 Task: Create a rule when checklist name is added to a card by anyone except me.
Action: Mouse pressed left at (530, 439)
Screenshot: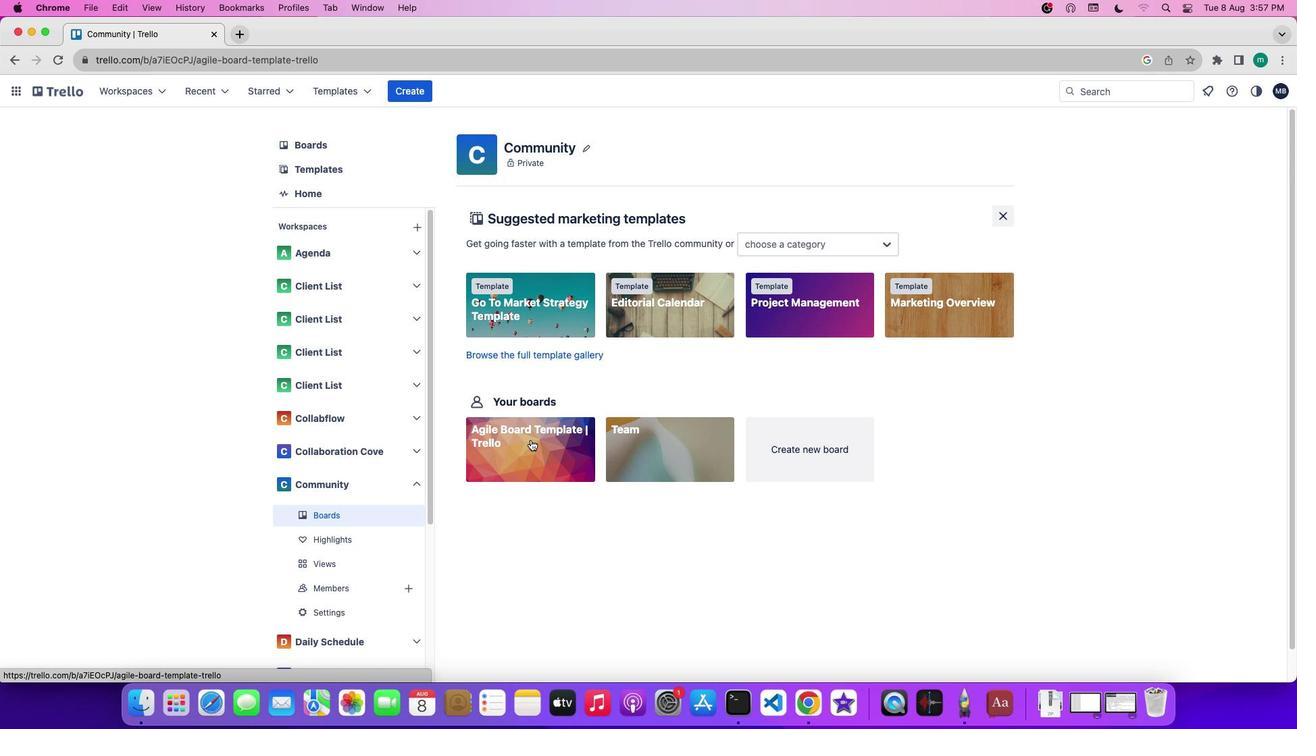 
Action: Mouse moved to (1208, 310)
Screenshot: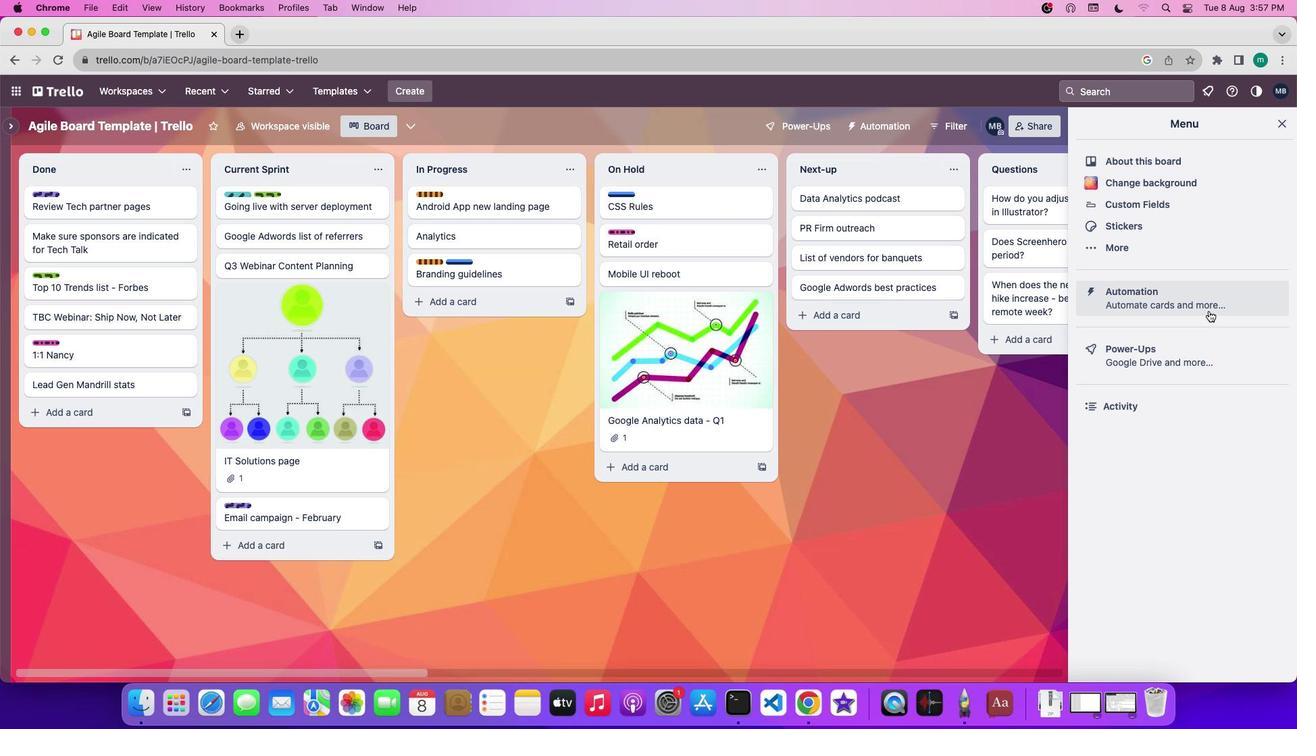 
Action: Mouse pressed left at (1208, 310)
Screenshot: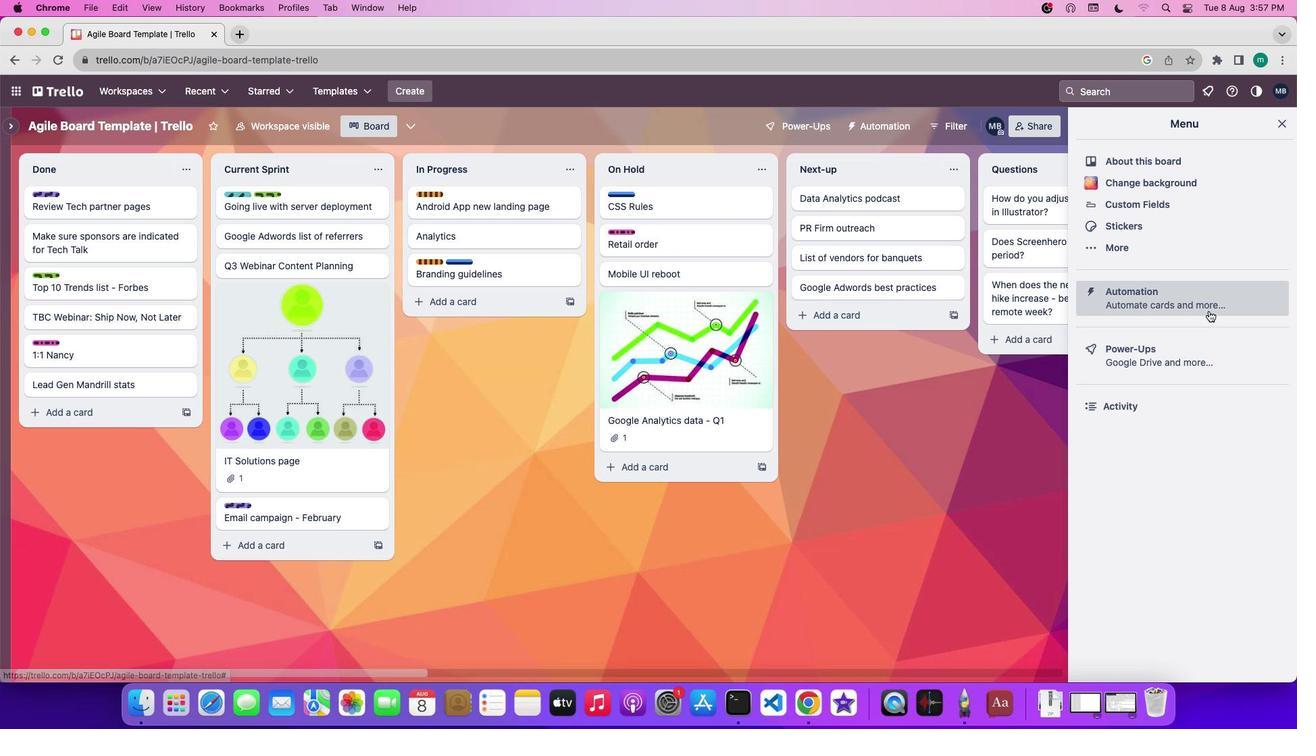 
Action: Mouse moved to (115, 251)
Screenshot: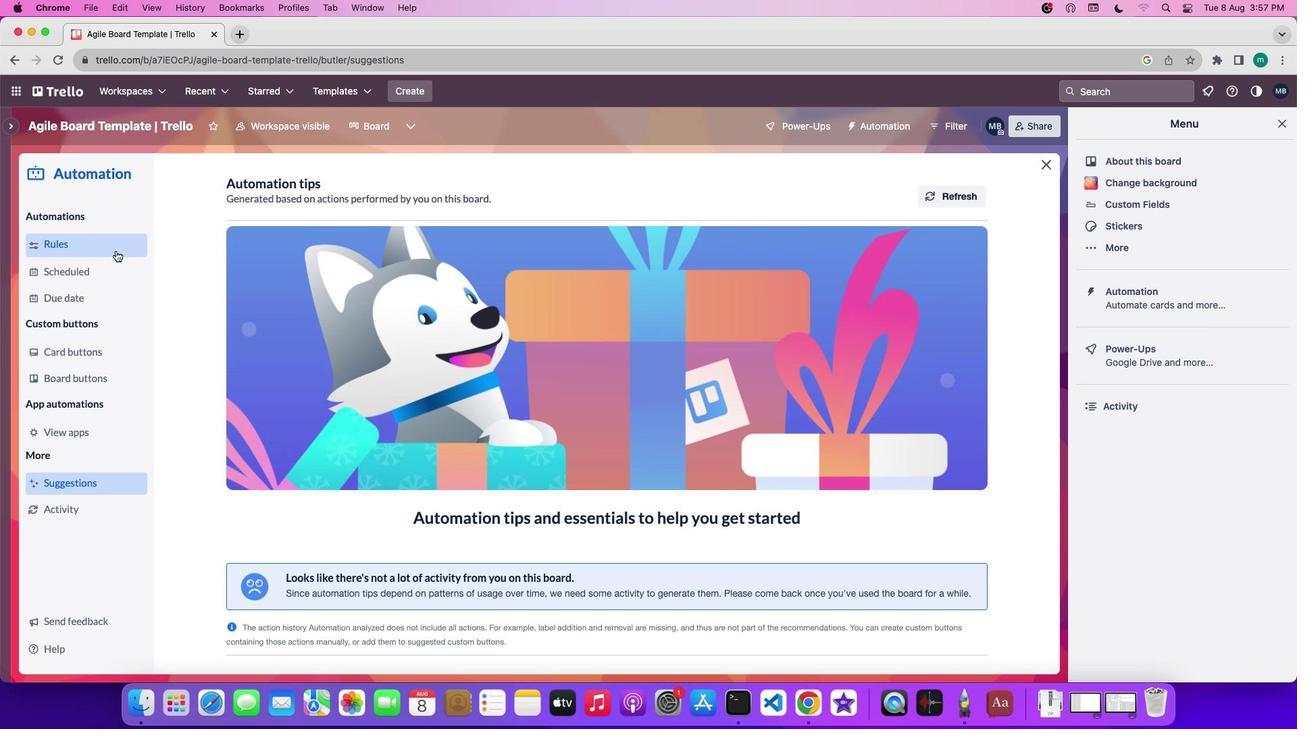 
Action: Mouse pressed left at (115, 251)
Screenshot: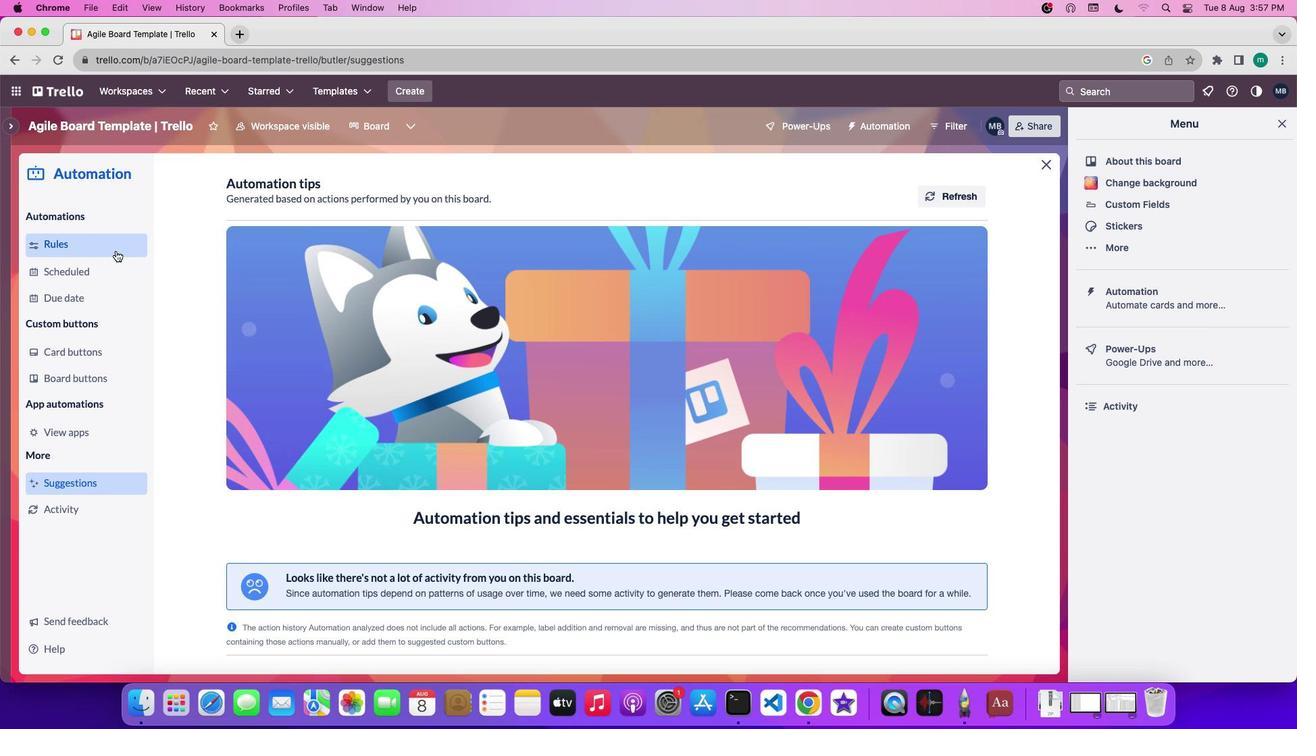 
Action: Mouse moved to (897, 189)
Screenshot: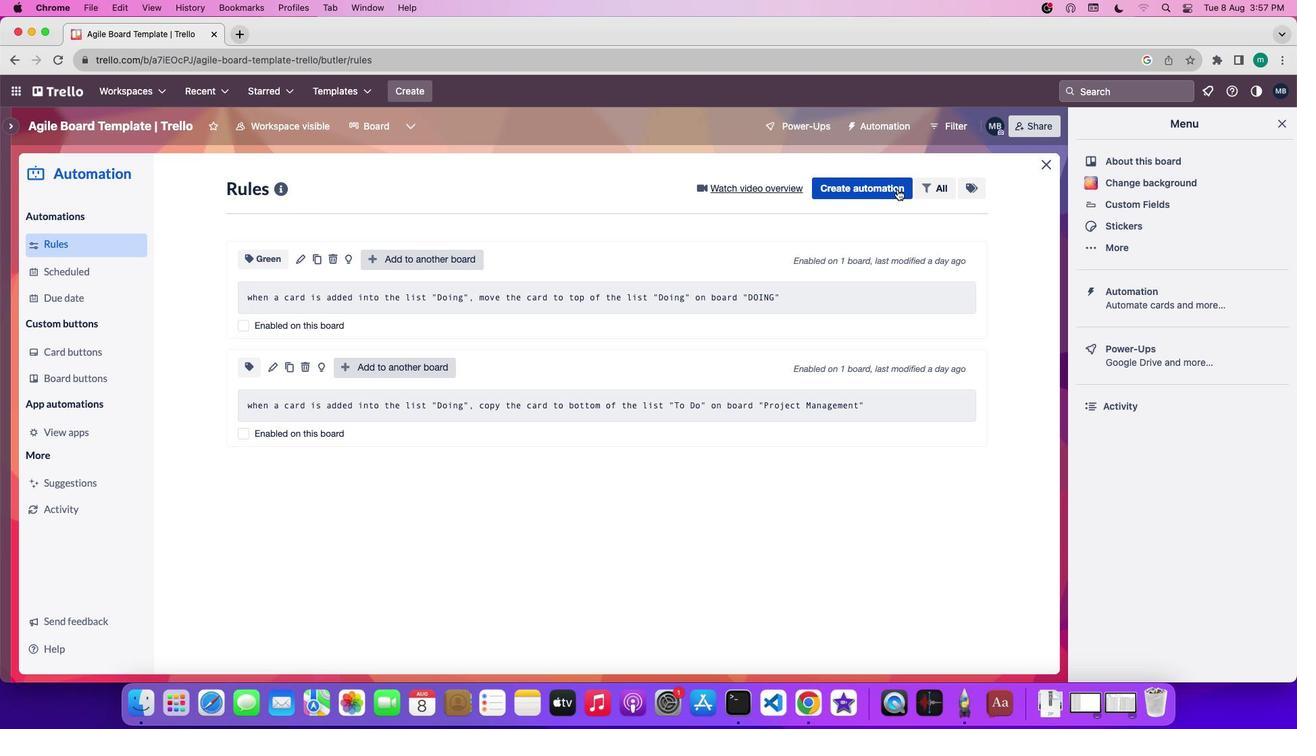 
Action: Mouse pressed left at (897, 189)
Screenshot: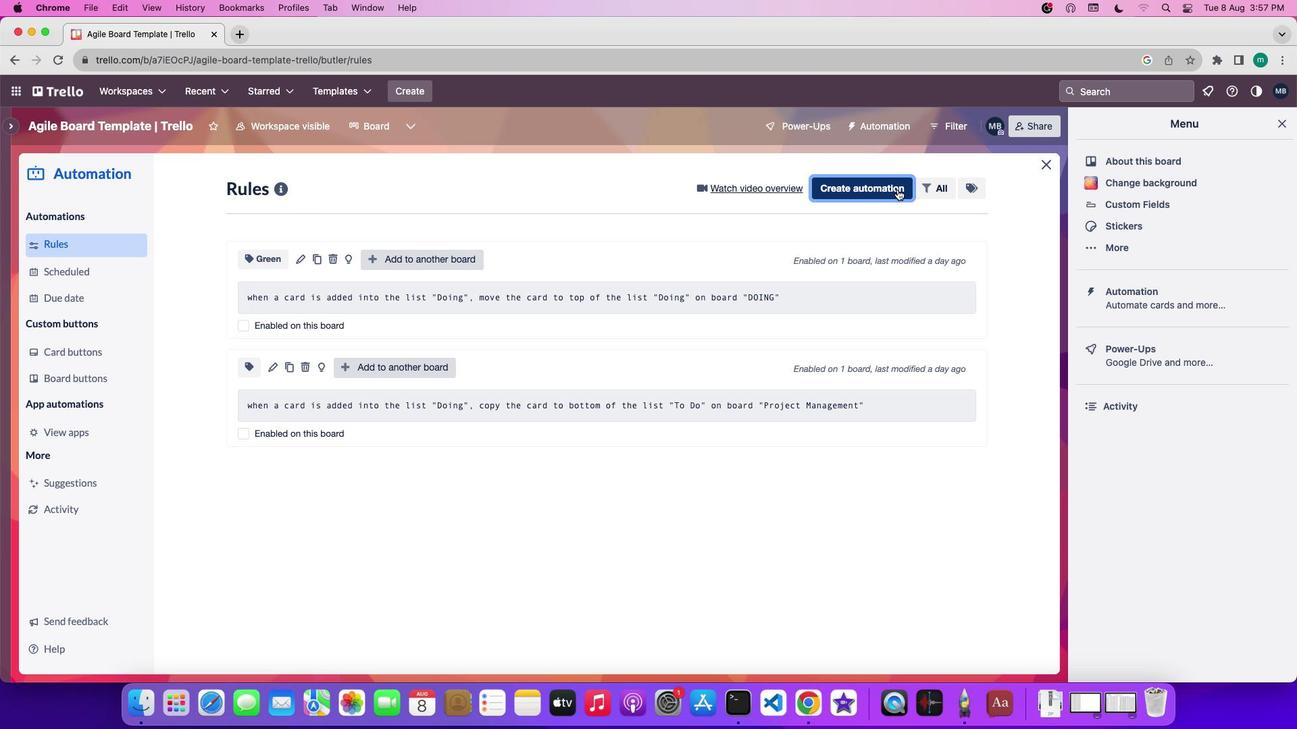 
Action: Mouse moved to (870, 402)
Screenshot: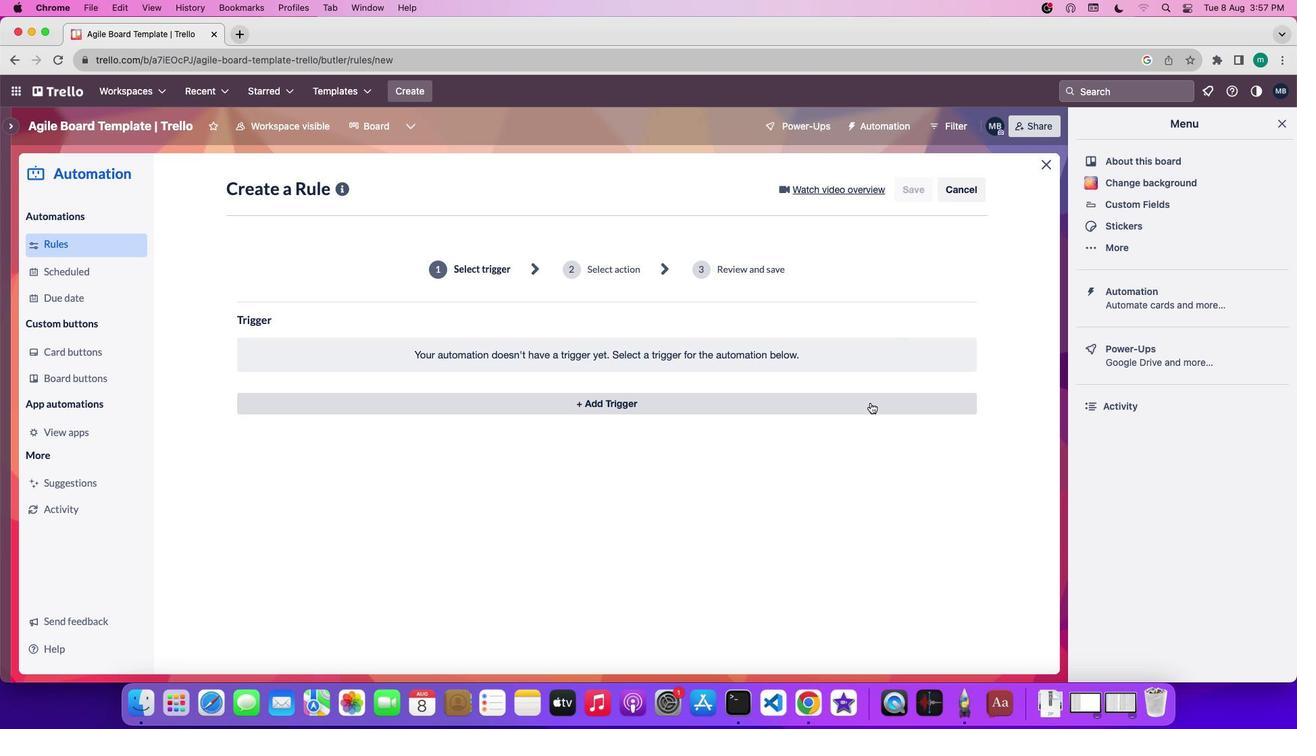 
Action: Mouse pressed left at (870, 402)
Screenshot: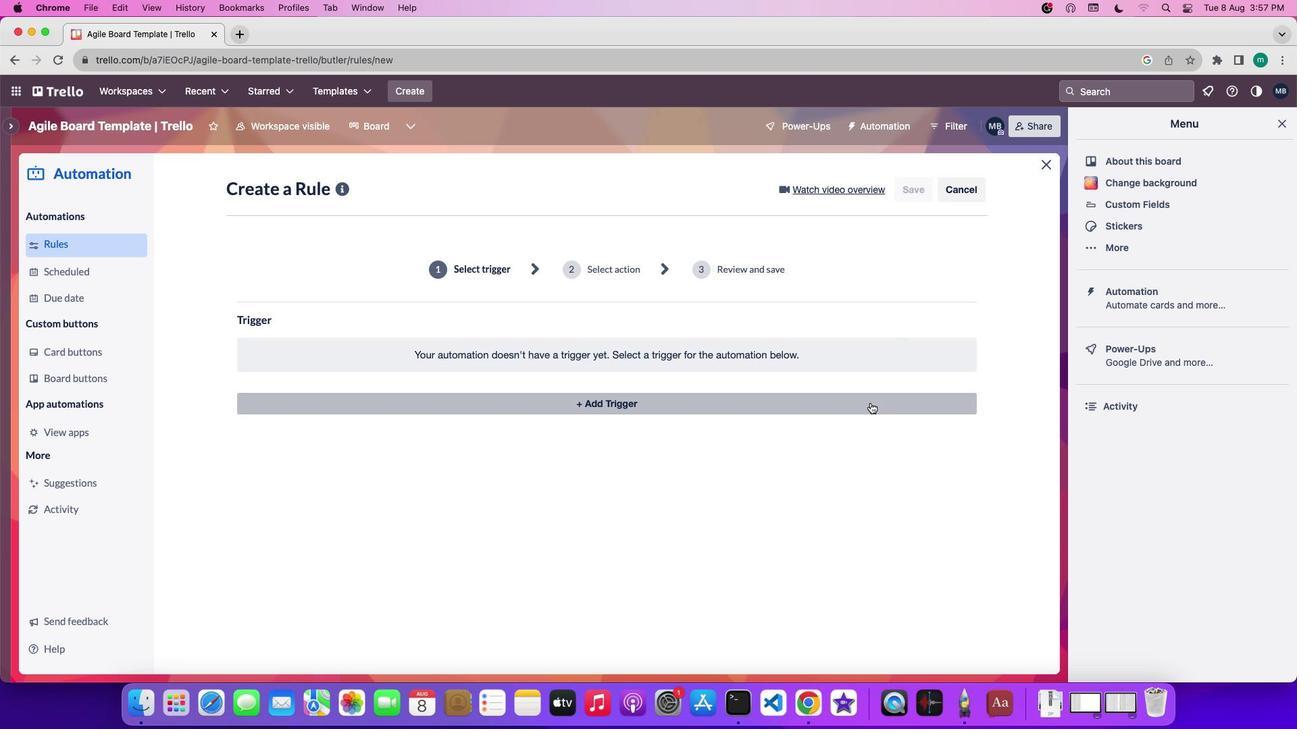 
Action: Mouse moved to (439, 458)
Screenshot: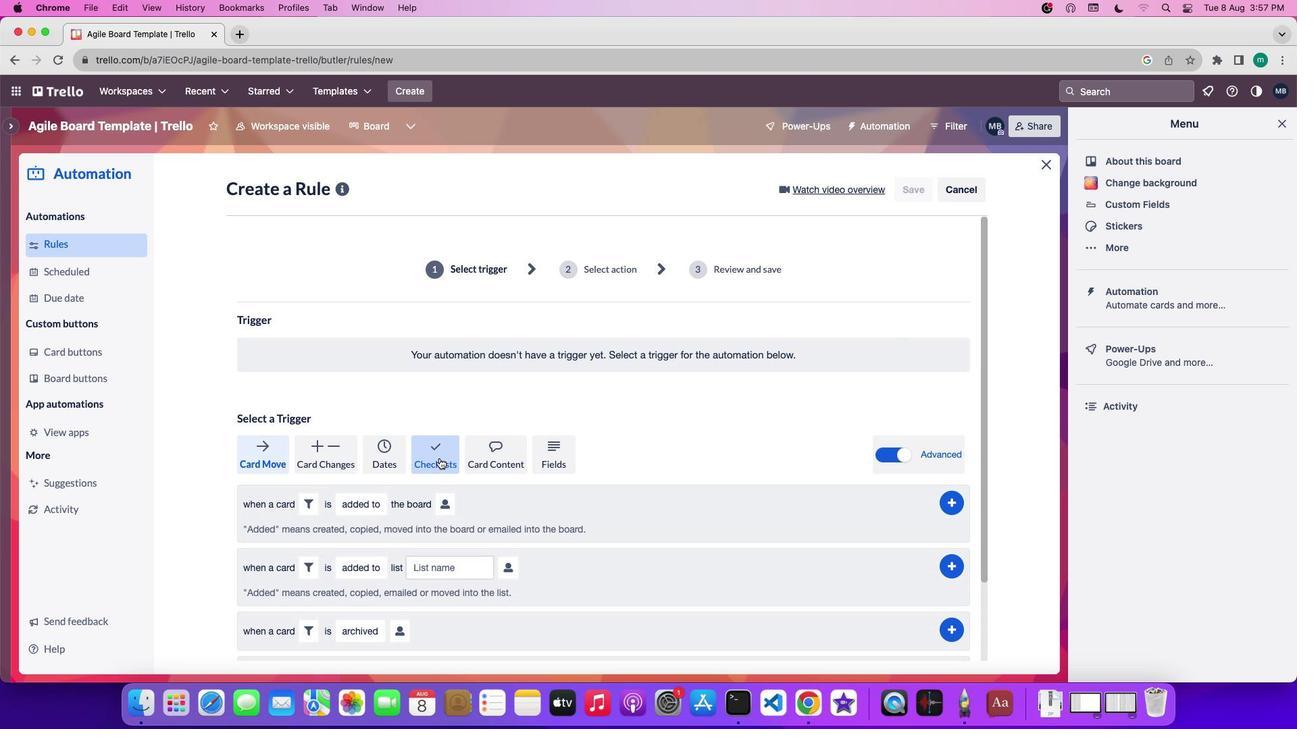 
Action: Mouse pressed left at (439, 458)
Screenshot: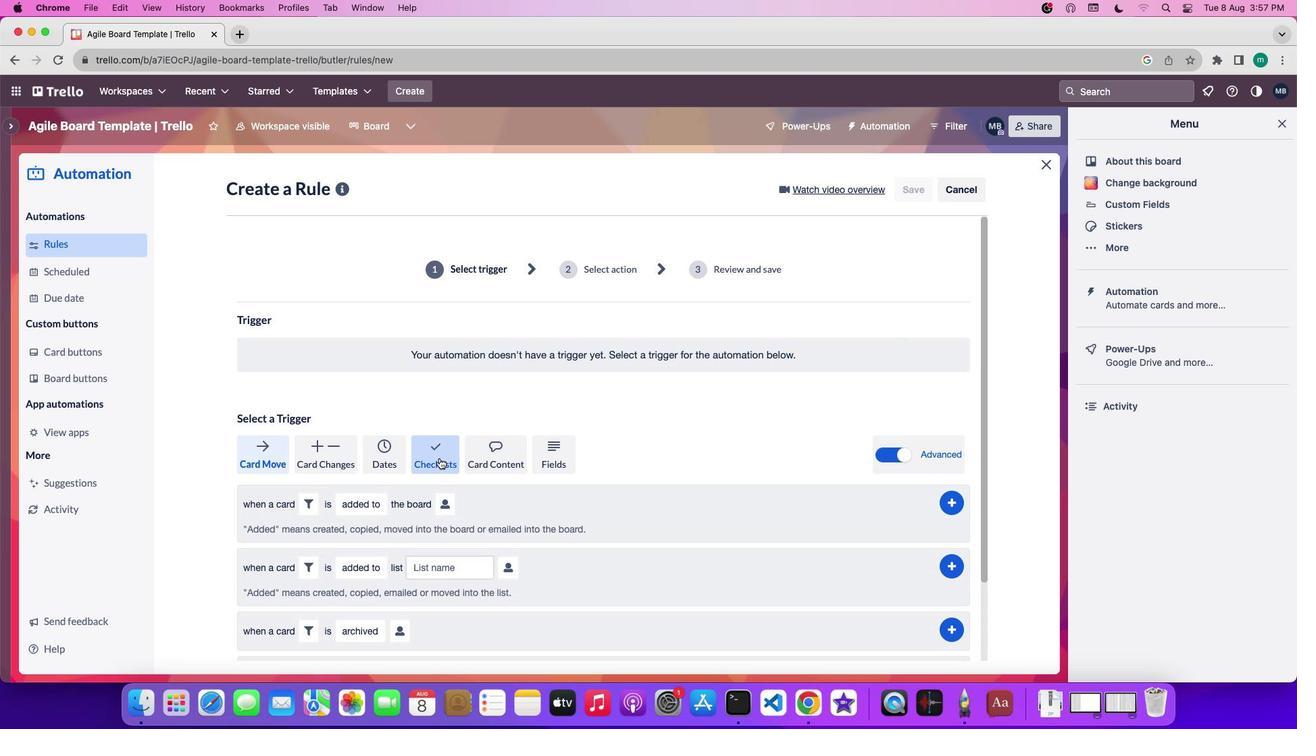 
Action: Mouse moved to (485, 484)
Screenshot: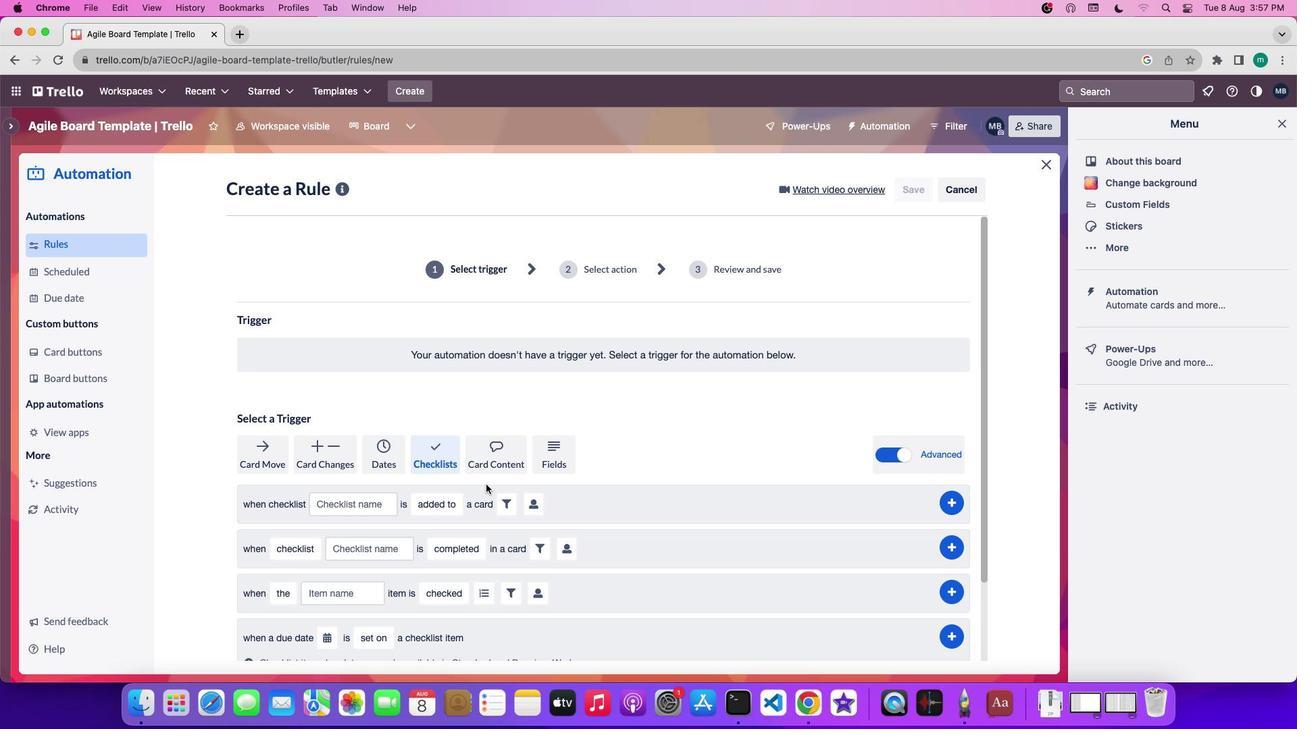
Action: Mouse scrolled (485, 484) with delta (0, 0)
Screenshot: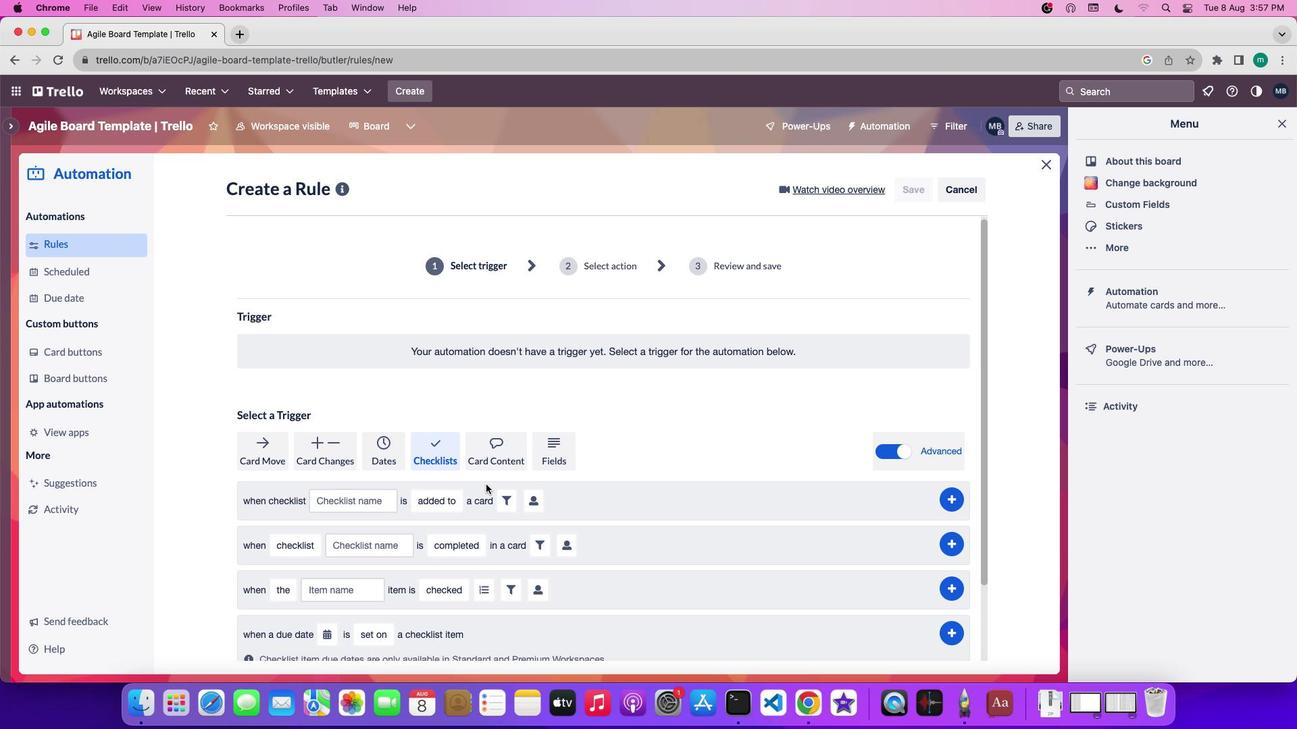 
Action: Mouse scrolled (485, 484) with delta (0, 0)
Screenshot: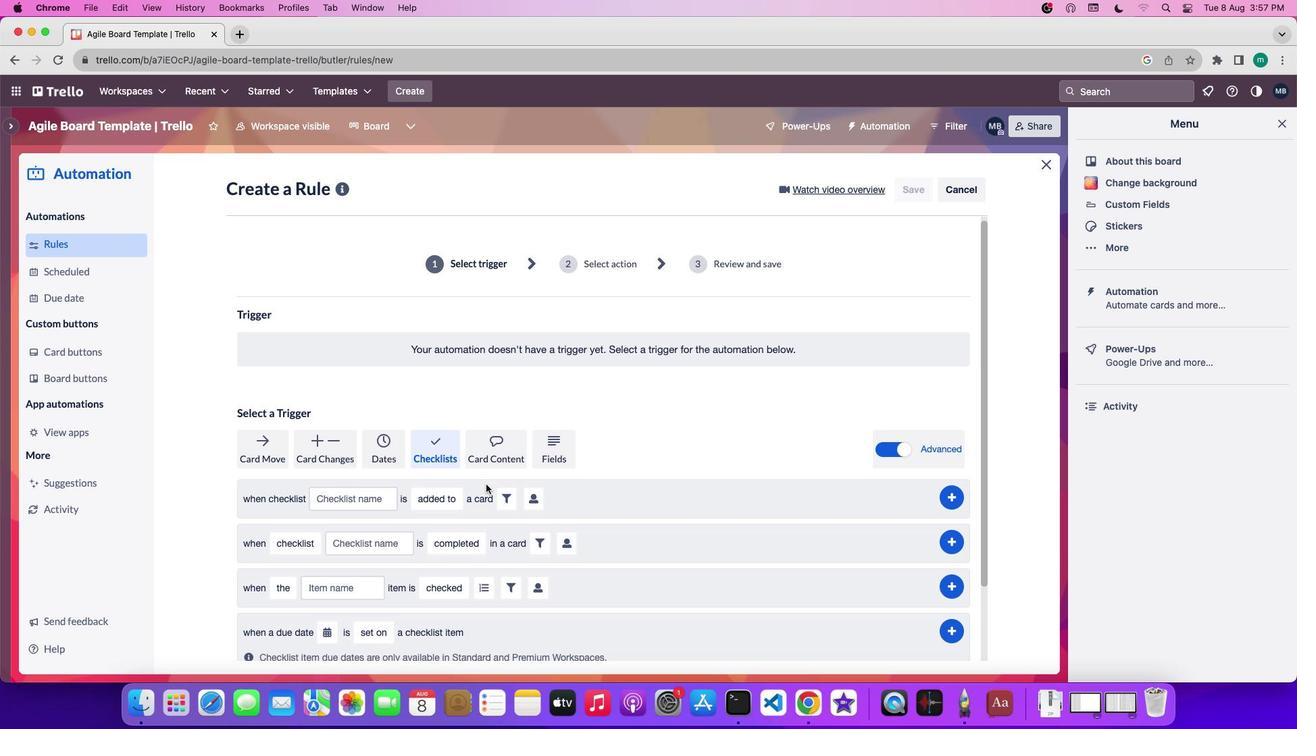 
Action: Mouse scrolled (485, 484) with delta (0, -1)
Screenshot: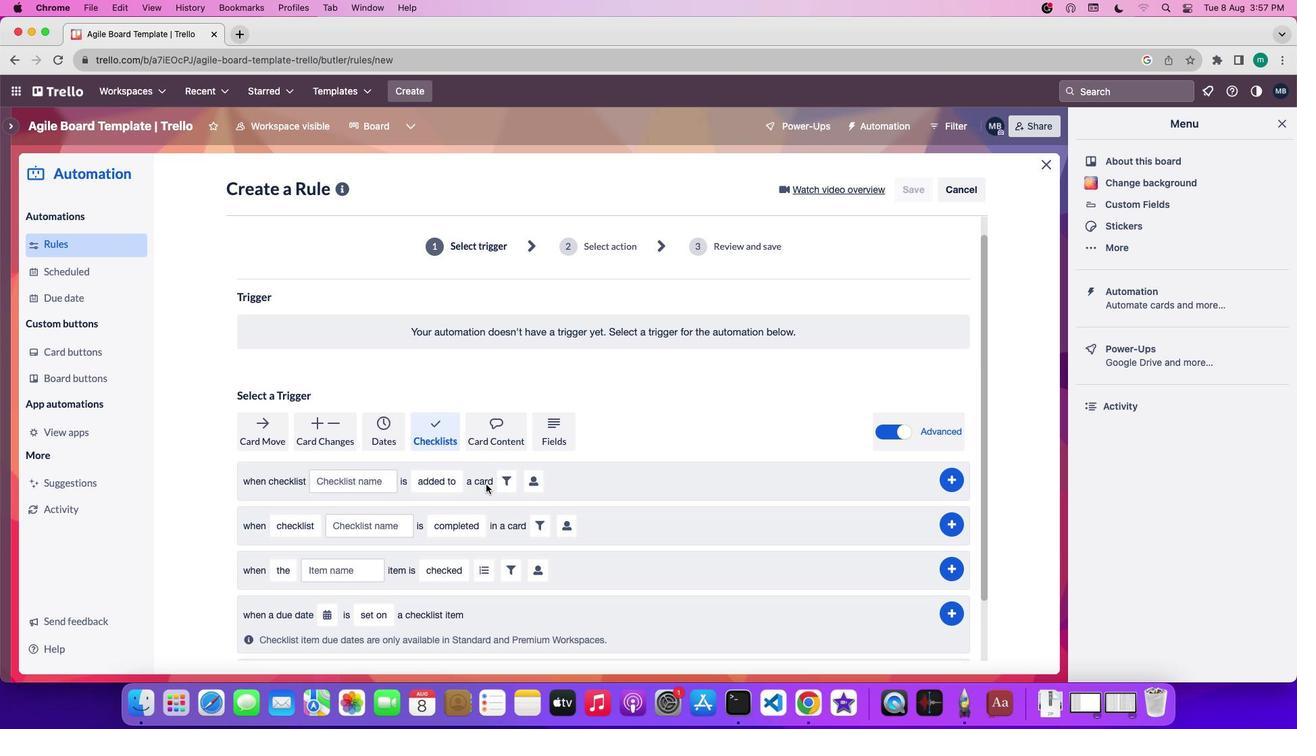 
Action: Mouse scrolled (485, 484) with delta (0, -1)
Screenshot: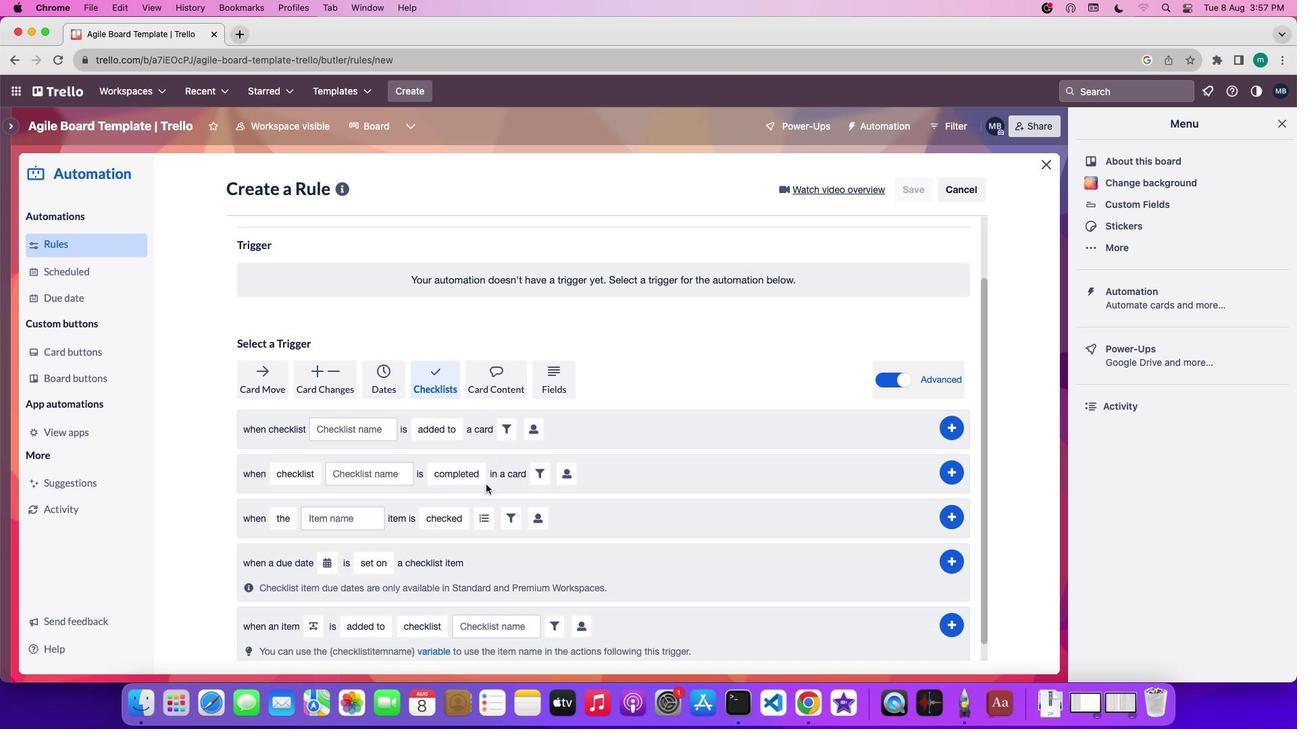 
Action: Mouse moved to (484, 485)
Screenshot: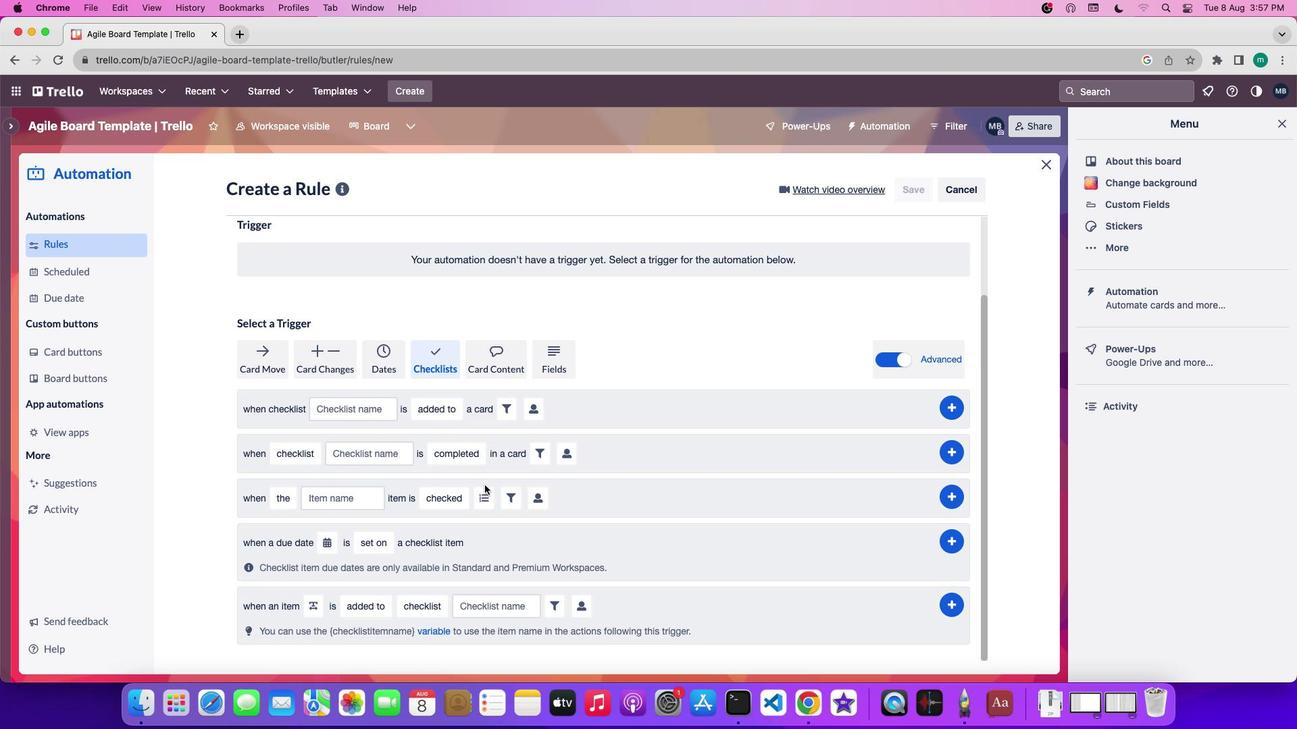 
Action: Mouse scrolled (484, 485) with delta (0, 0)
Screenshot: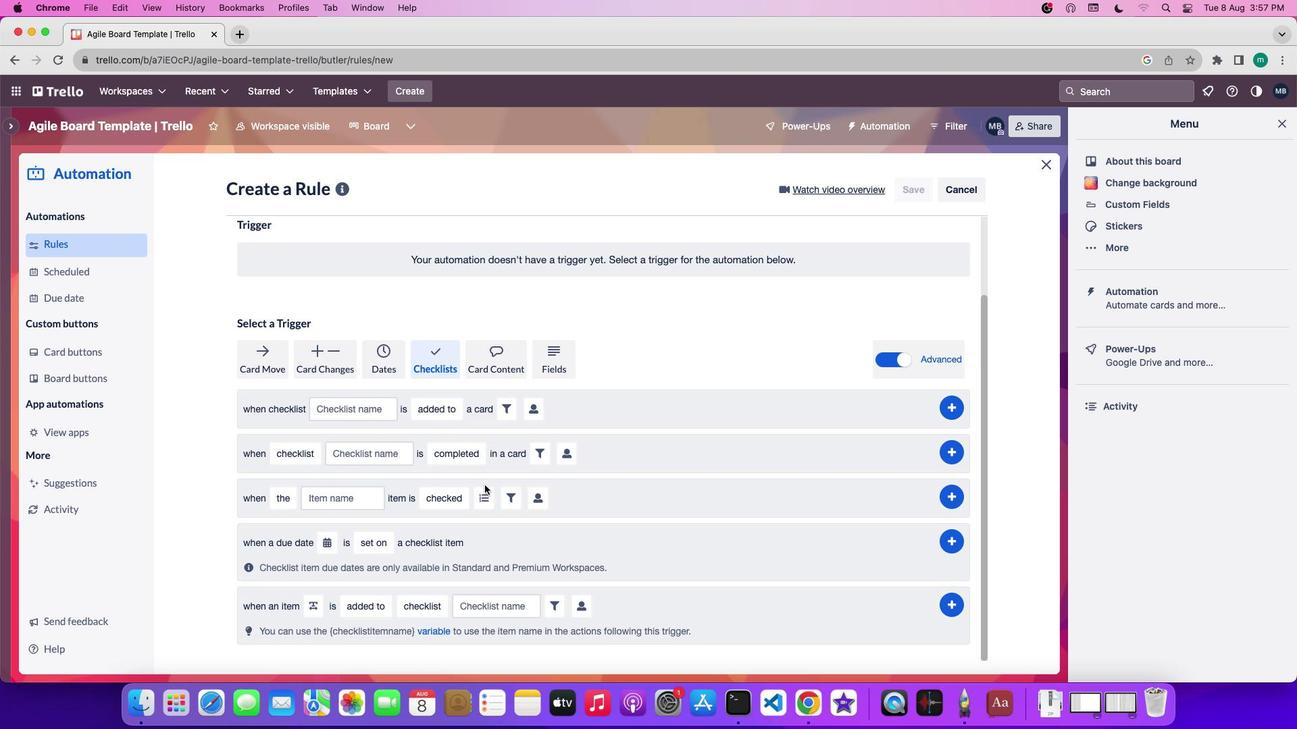 
Action: Mouse scrolled (484, 485) with delta (0, 0)
Screenshot: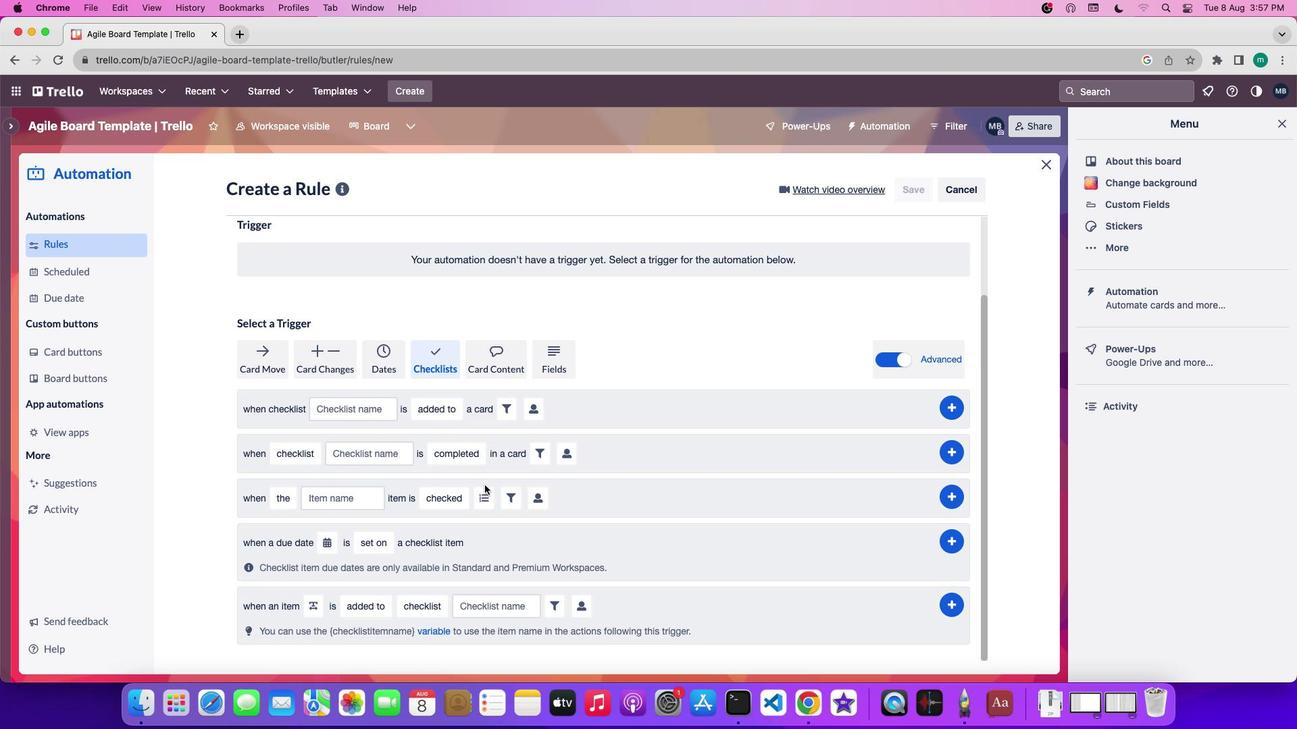 
Action: Mouse moved to (483, 485)
Screenshot: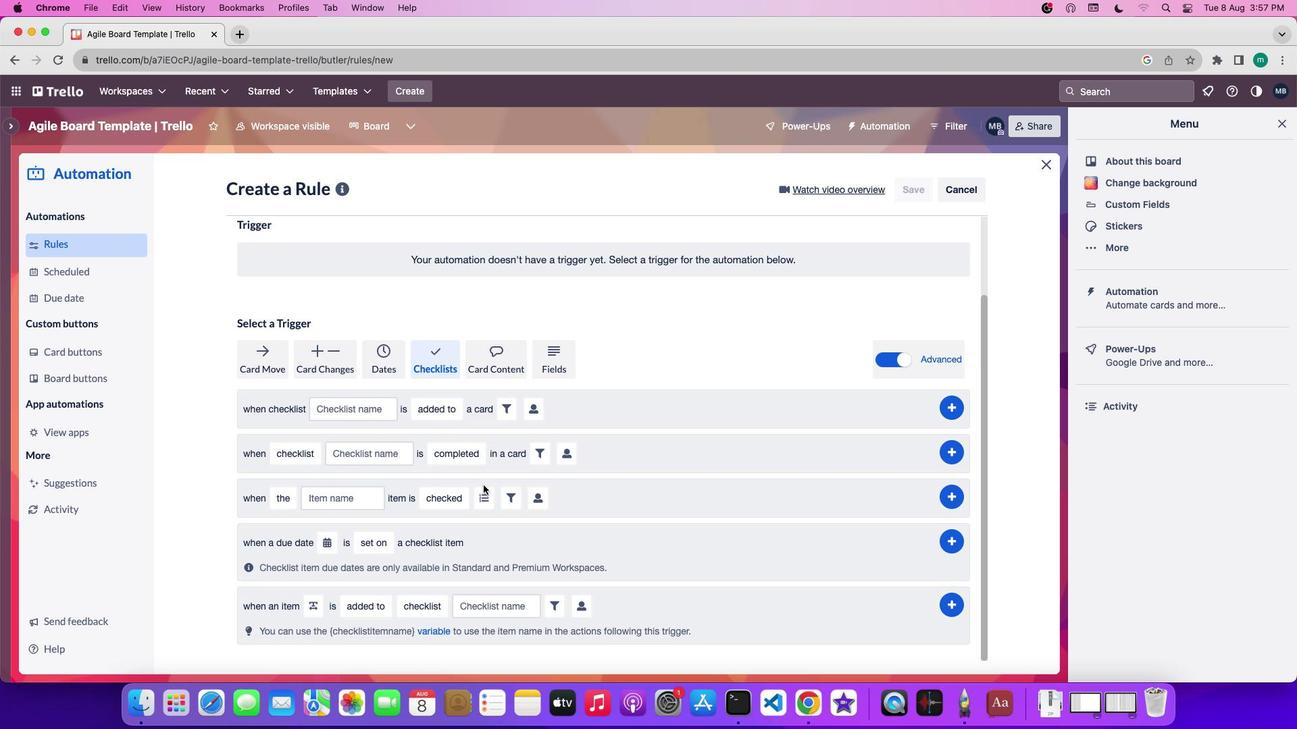 
Action: Mouse scrolled (483, 485) with delta (0, 0)
Screenshot: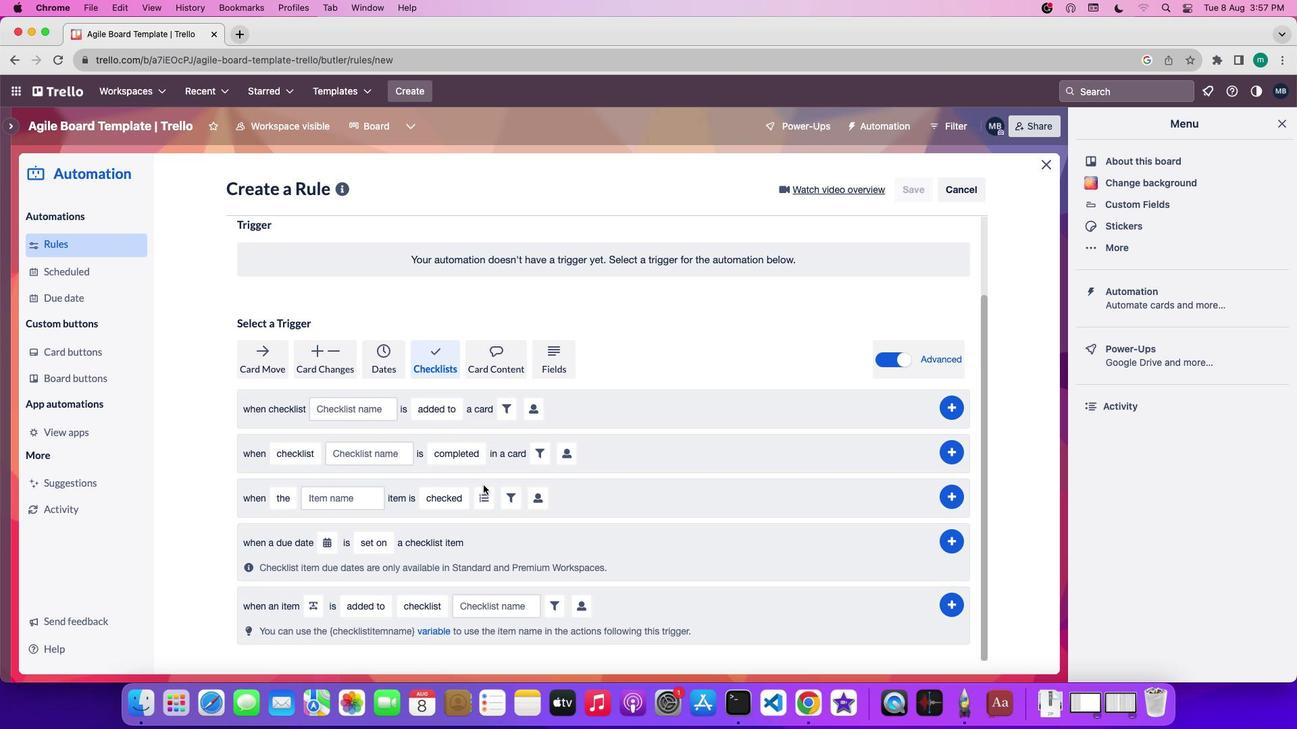 
Action: Mouse scrolled (483, 485) with delta (0, 0)
Screenshot: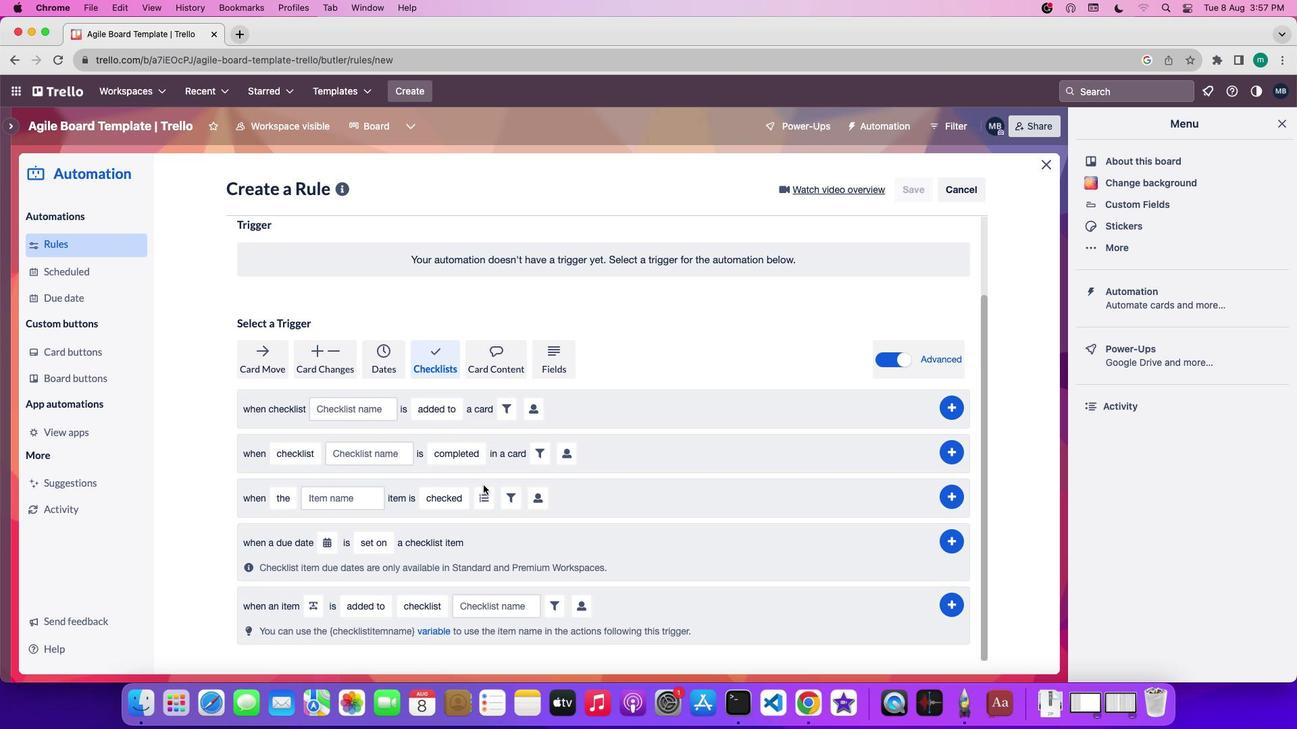 
Action: Mouse scrolled (483, 485) with delta (0, -1)
Screenshot: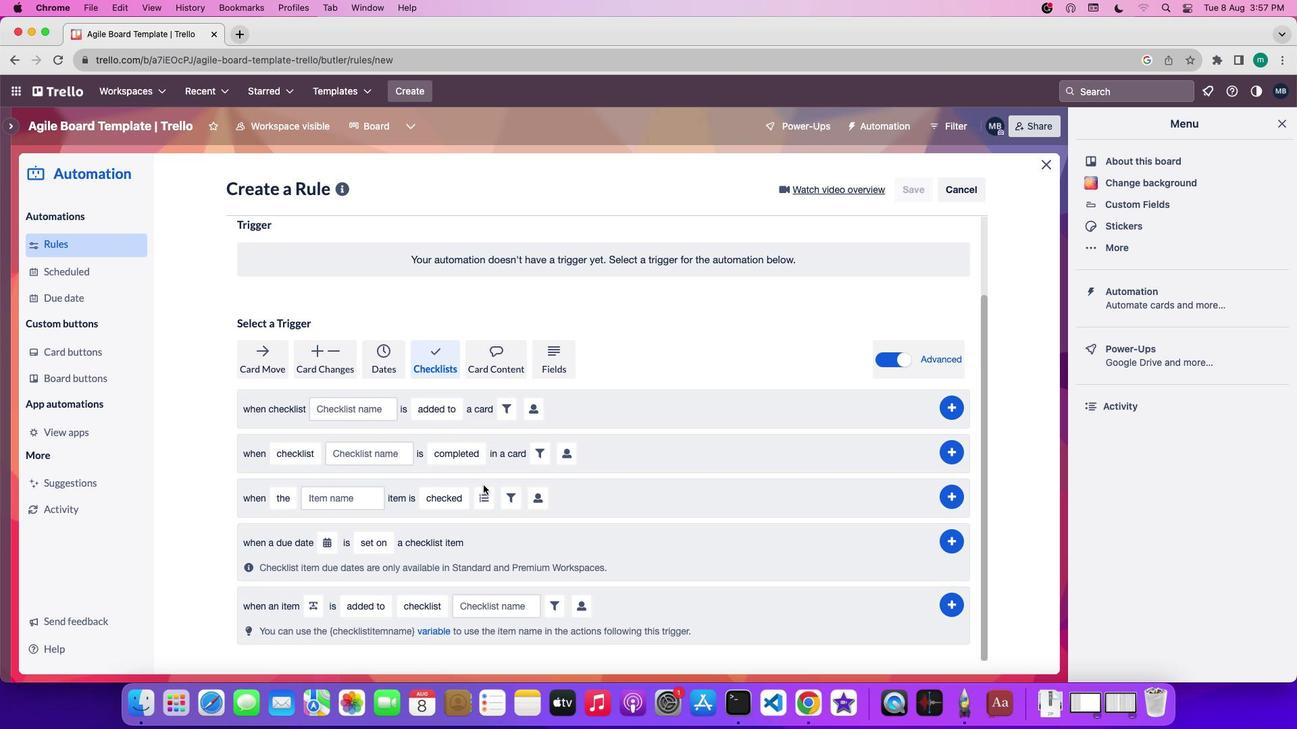 
Action: Mouse moved to (335, 409)
Screenshot: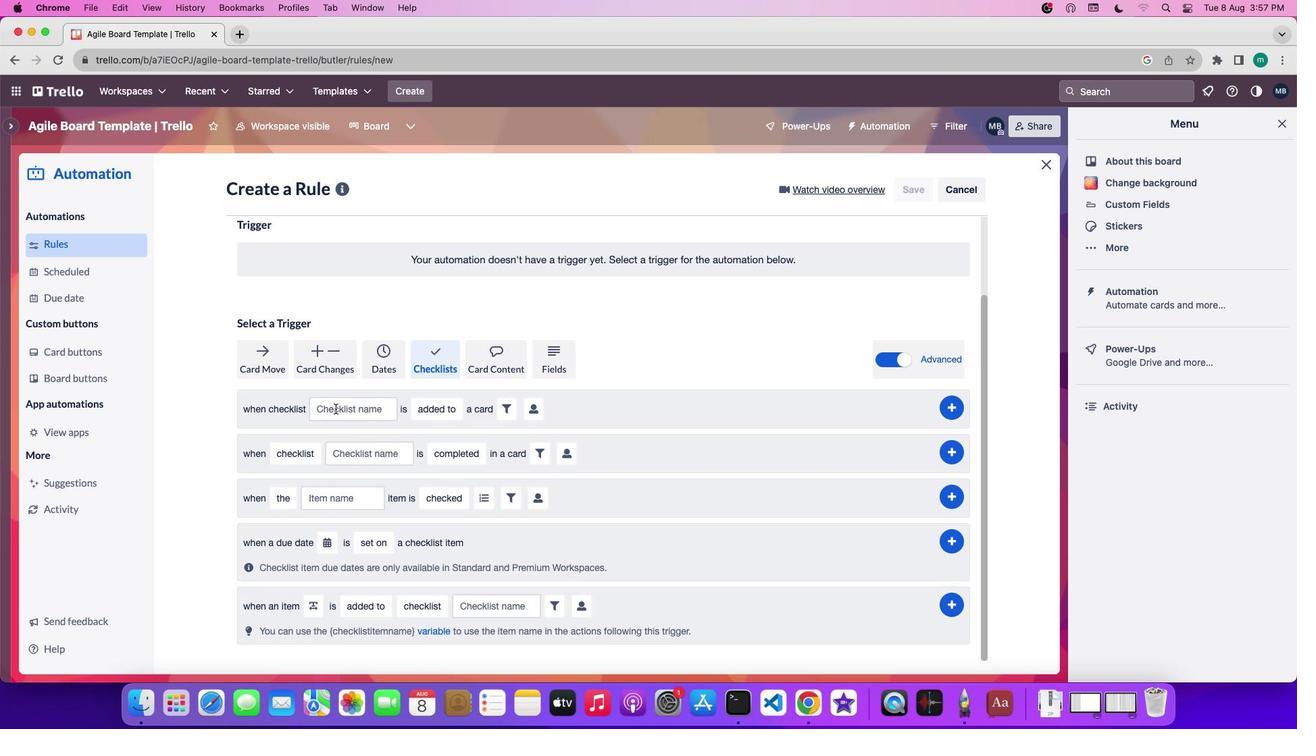 
Action: Mouse pressed left at (335, 409)
Screenshot: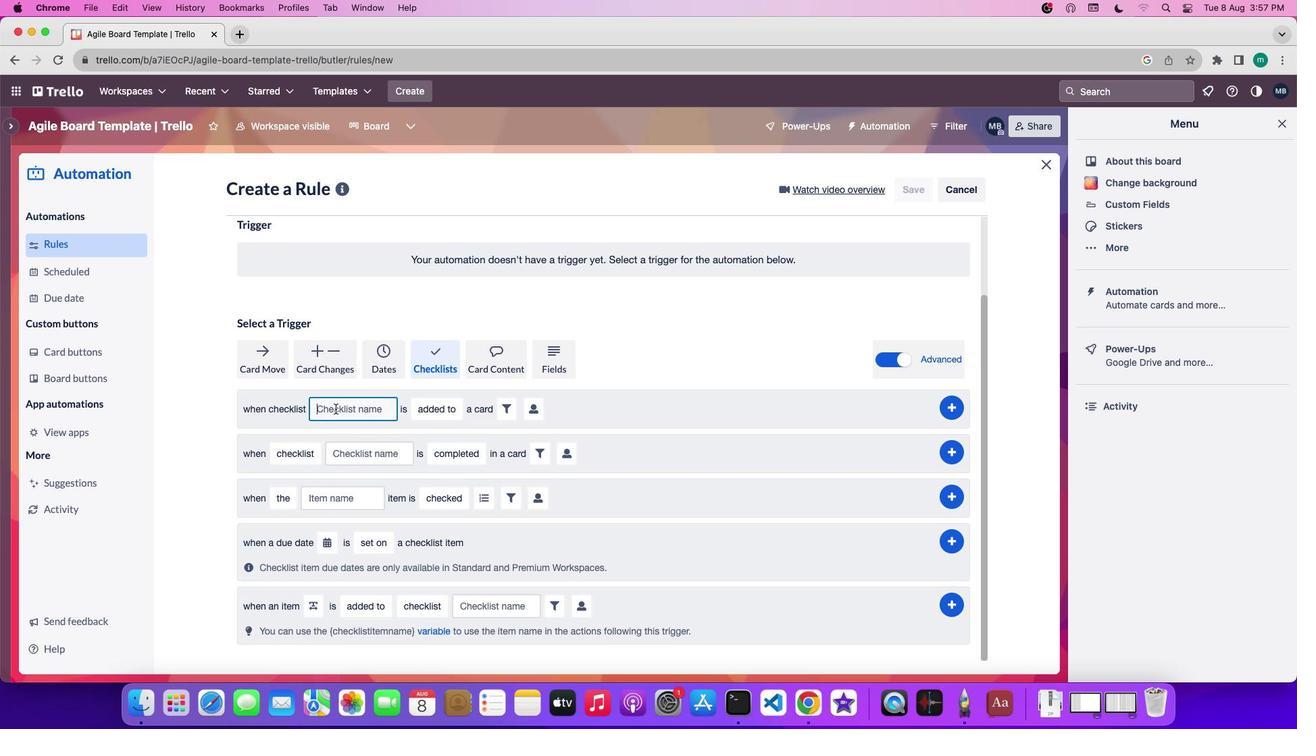
Action: Key pressed 'n''a''m''e'
Screenshot: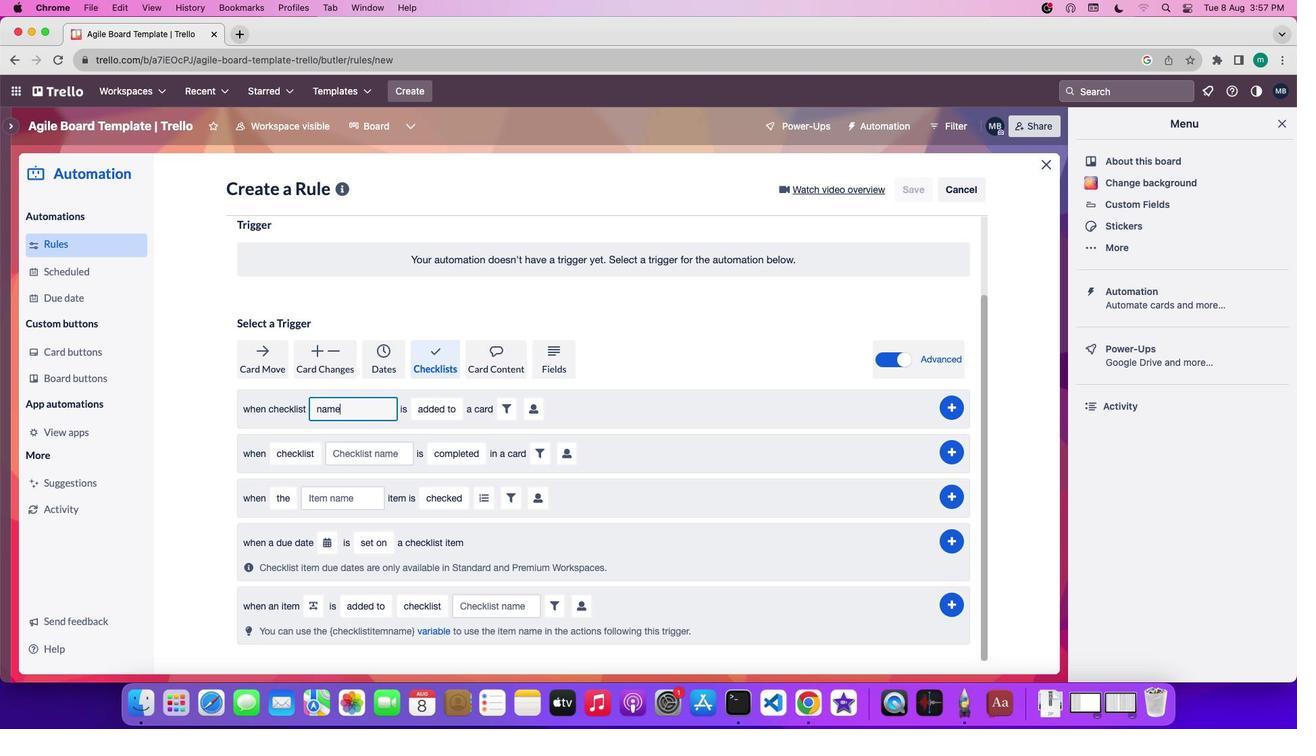 
Action: Mouse moved to (437, 410)
Screenshot: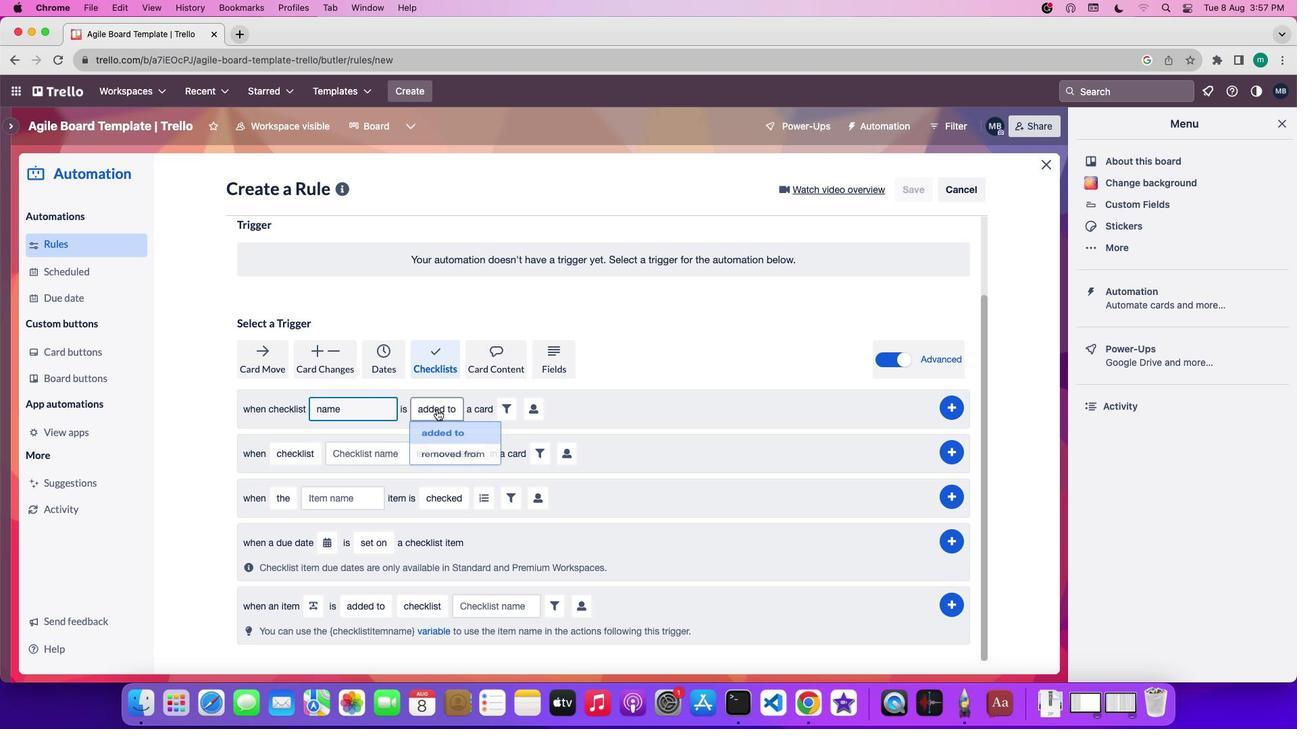 
Action: Mouse pressed left at (437, 410)
Screenshot: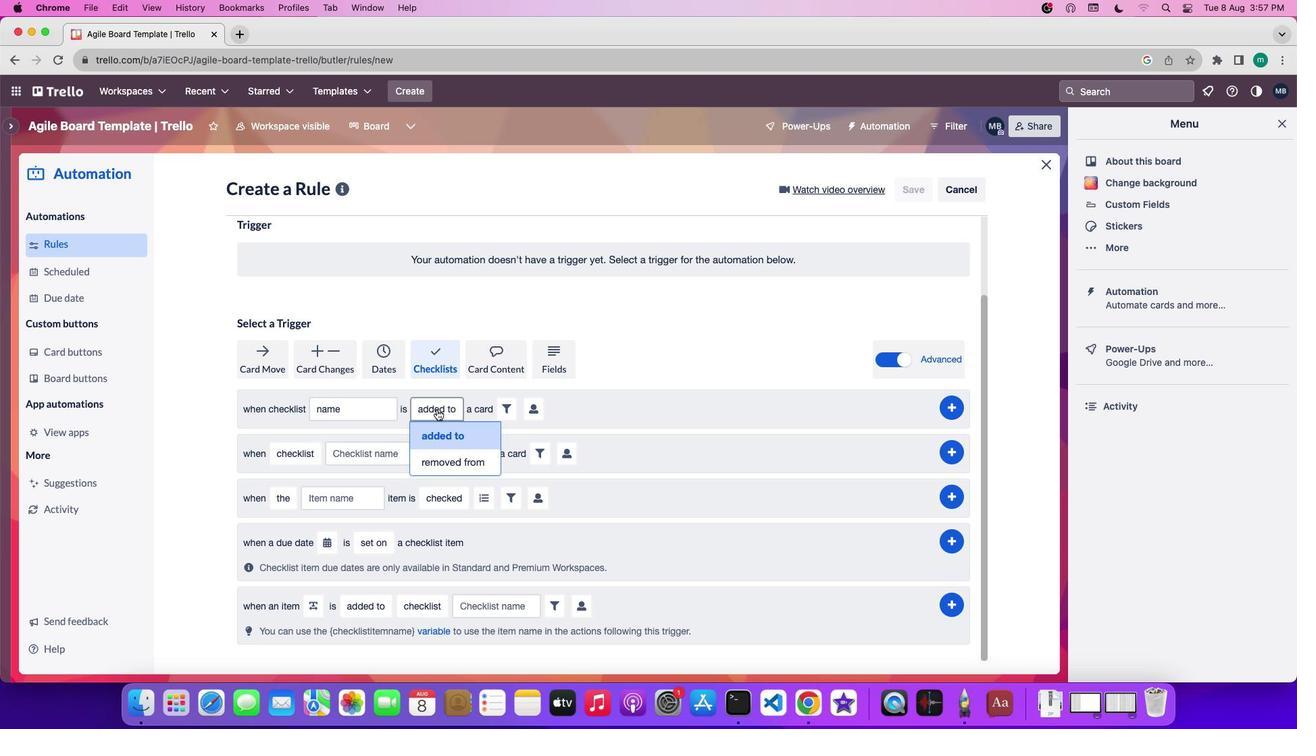 
Action: Mouse moved to (446, 426)
Screenshot: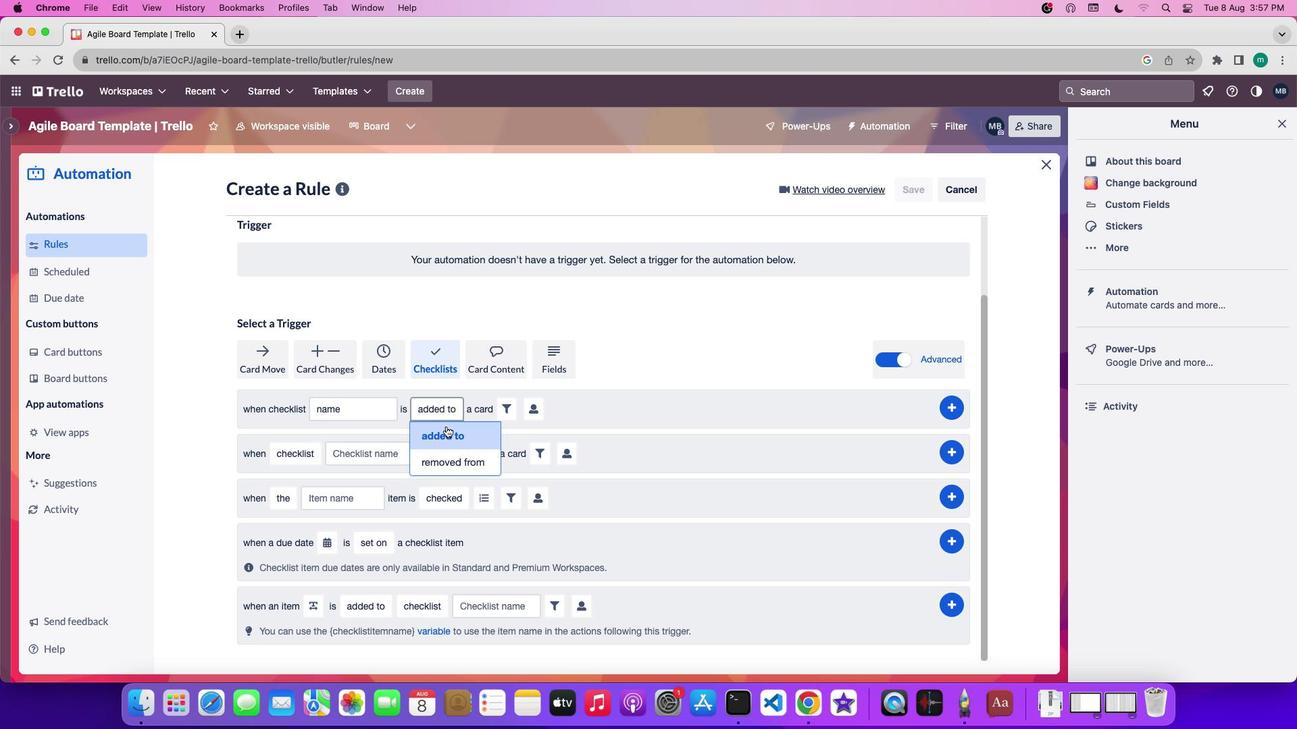 
Action: Mouse pressed left at (446, 426)
Screenshot: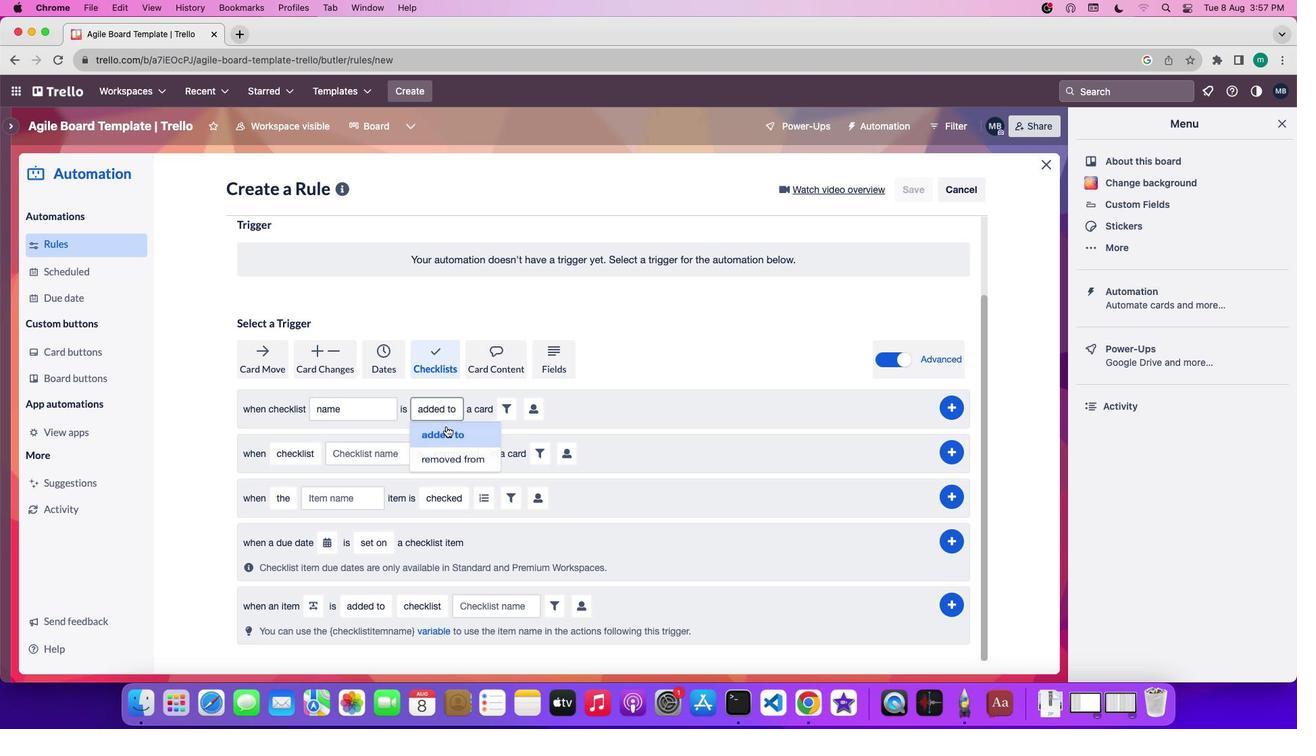 
Action: Mouse moved to (539, 410)
Screenshot: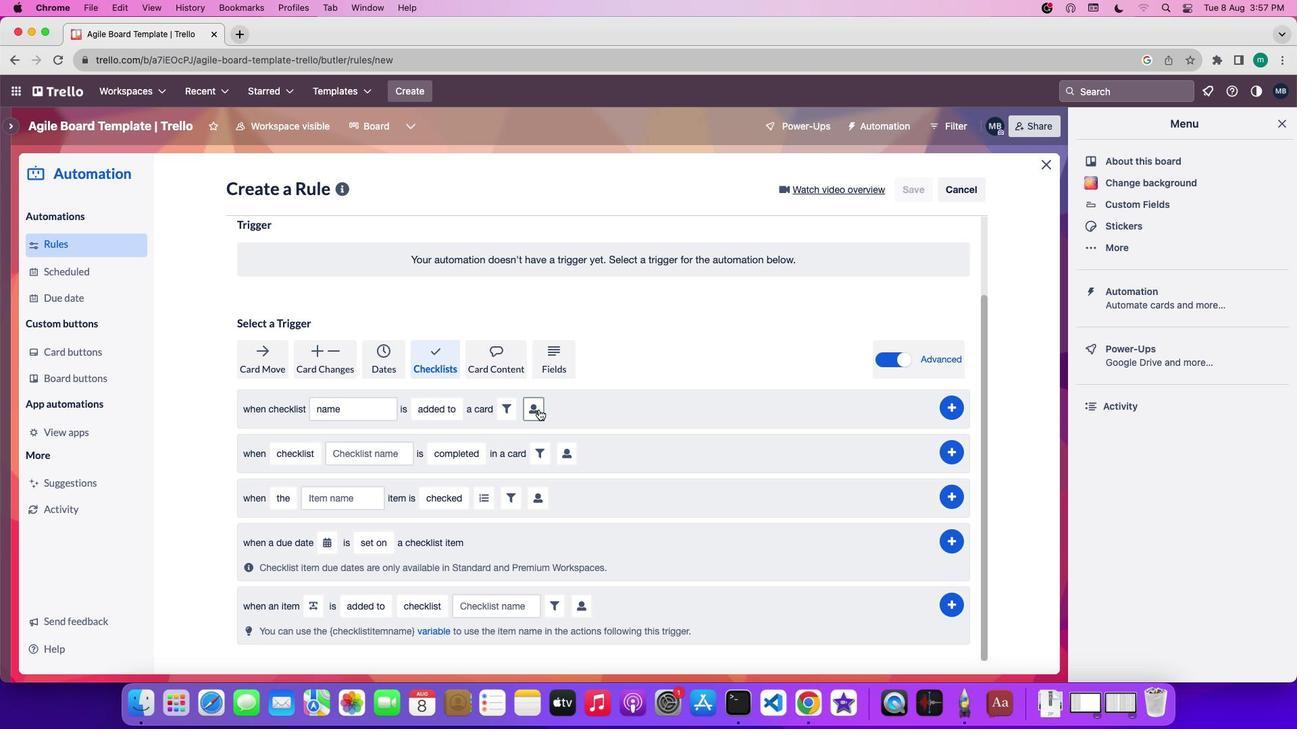 
Action: Mouse pressed left at (539, 410)
Screenshot: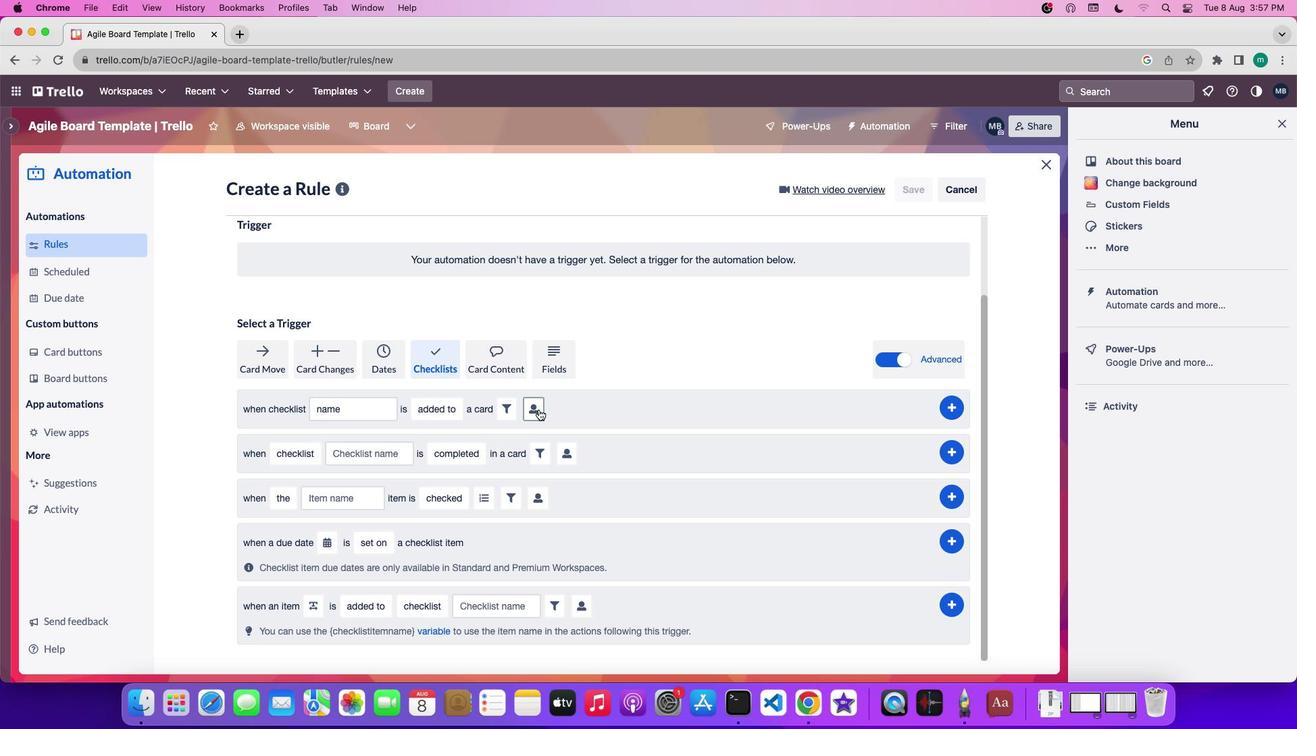 
Action: Mouse moved to (768, 570)
Screenshot: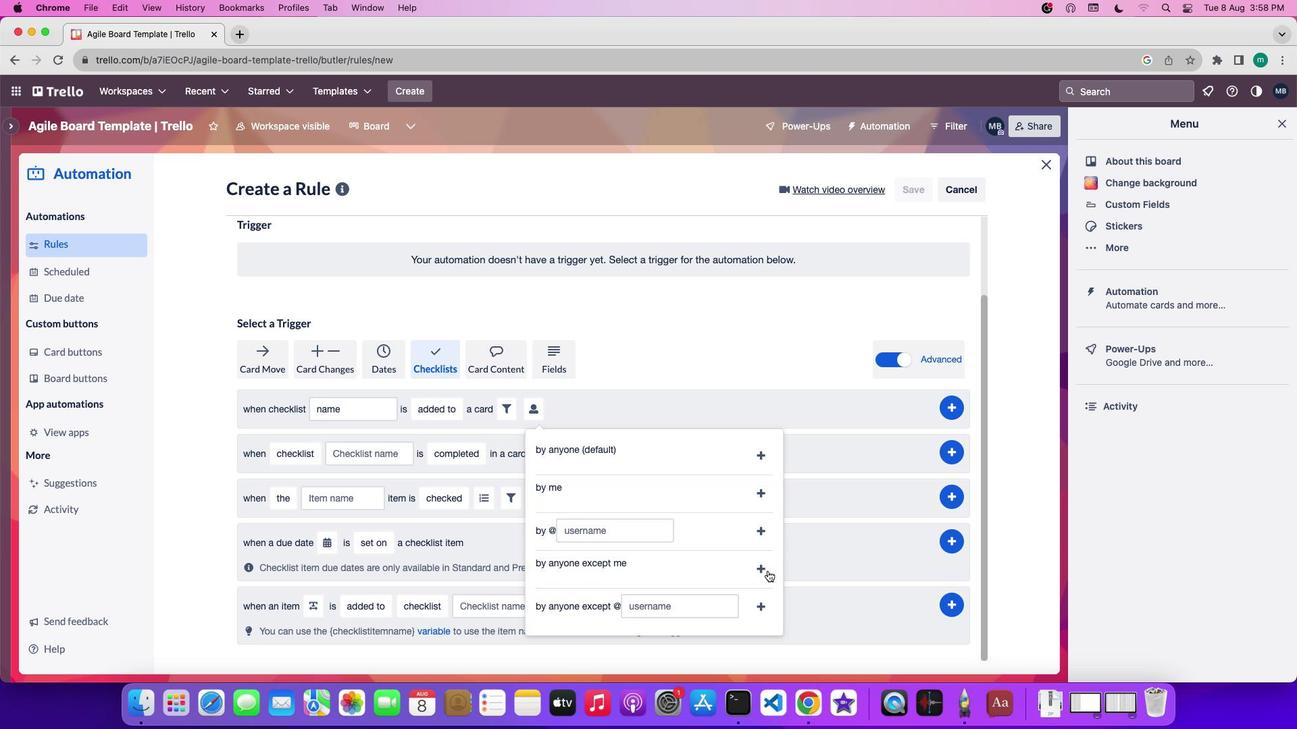 
Action: Mouse pressed left at (768, 570)
Screenshot: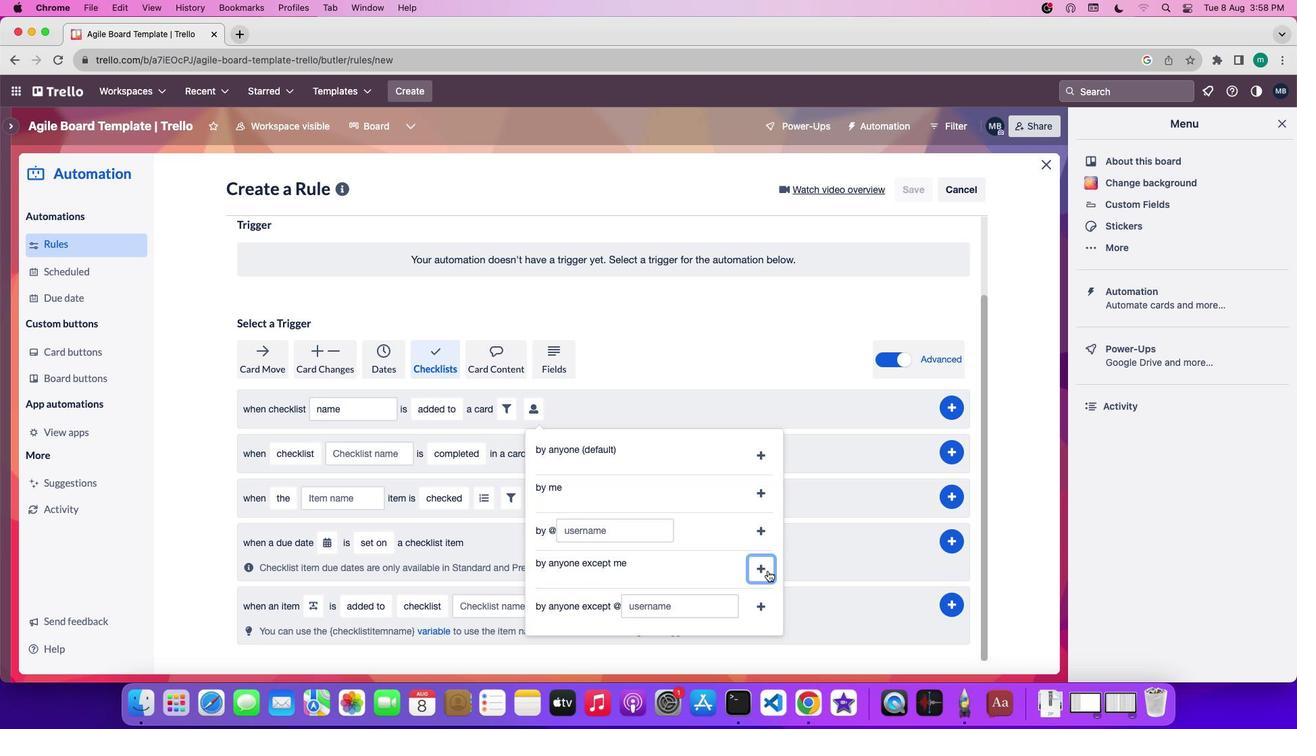 
Action: Mouse moved to (954, 403)
Screenshot: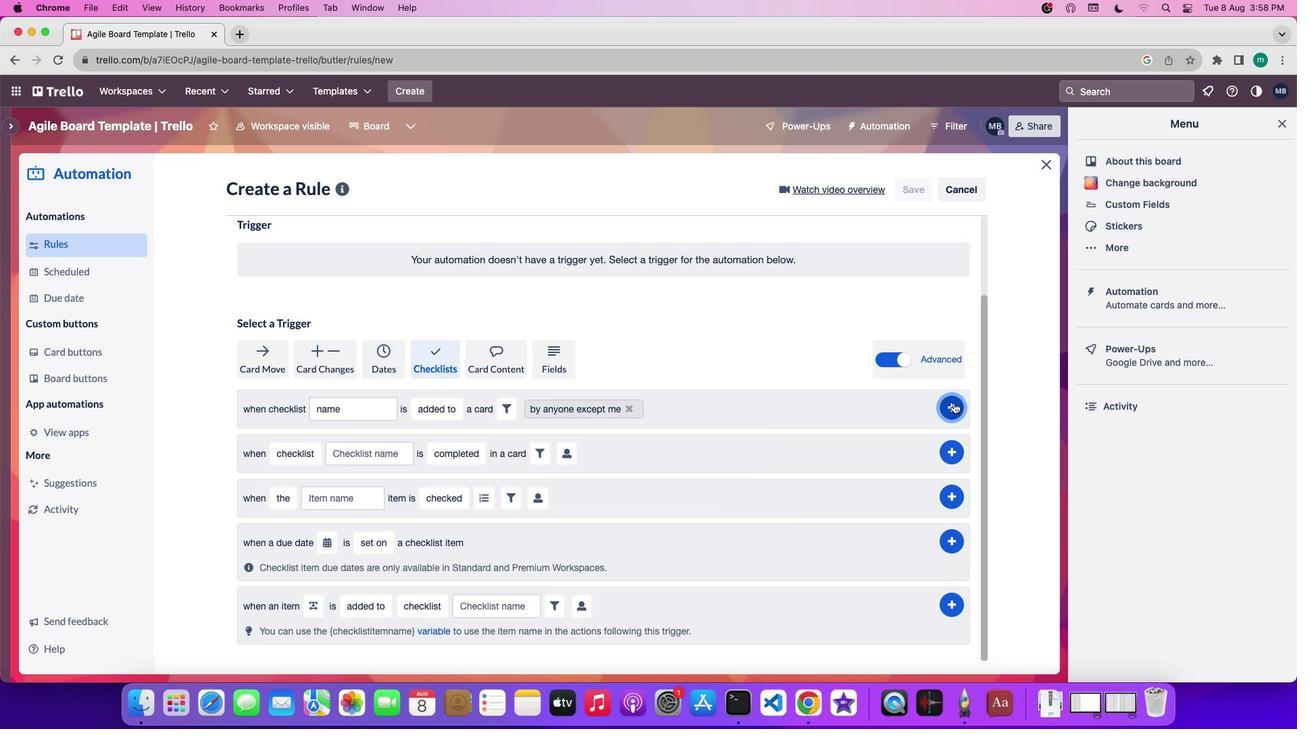 
Action: Mouse pressed left at (954, 403)
Screenshot: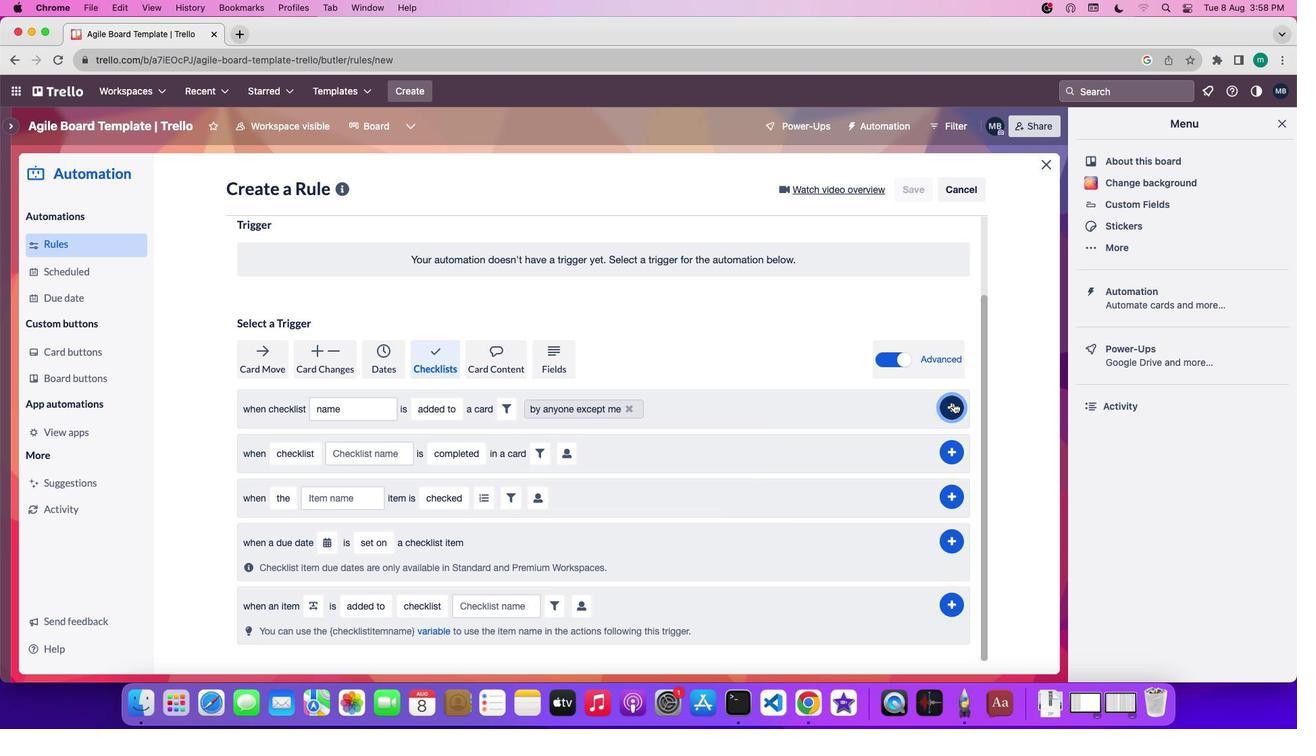 
